 Task: Open class notes playful template from the template gallery.
Action: Mouse moved to (46, 86)
Screenshot: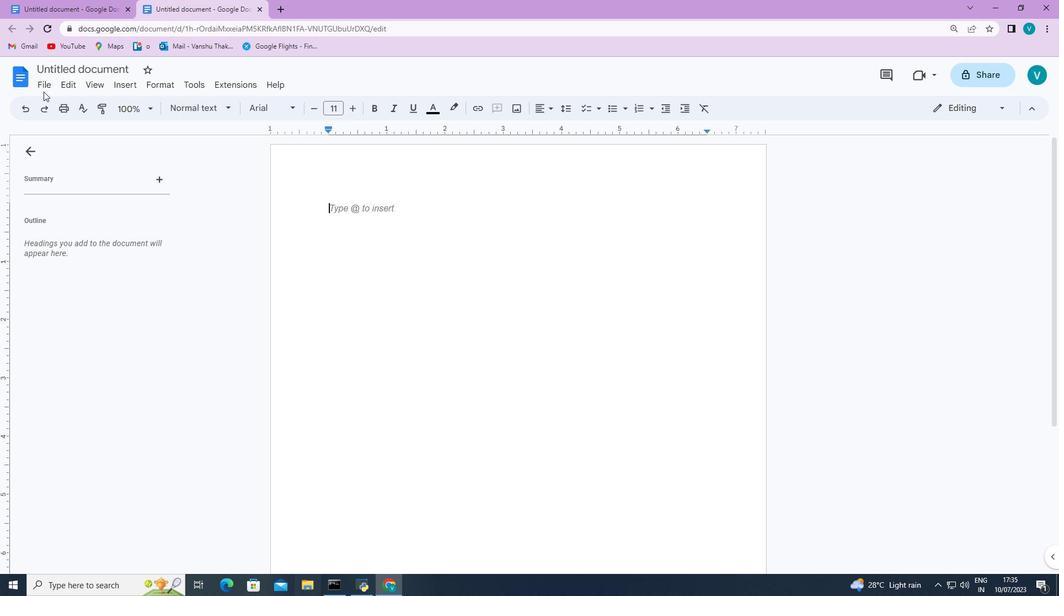 
Action: Mouse pressed left at (46, 86)
Screenshot: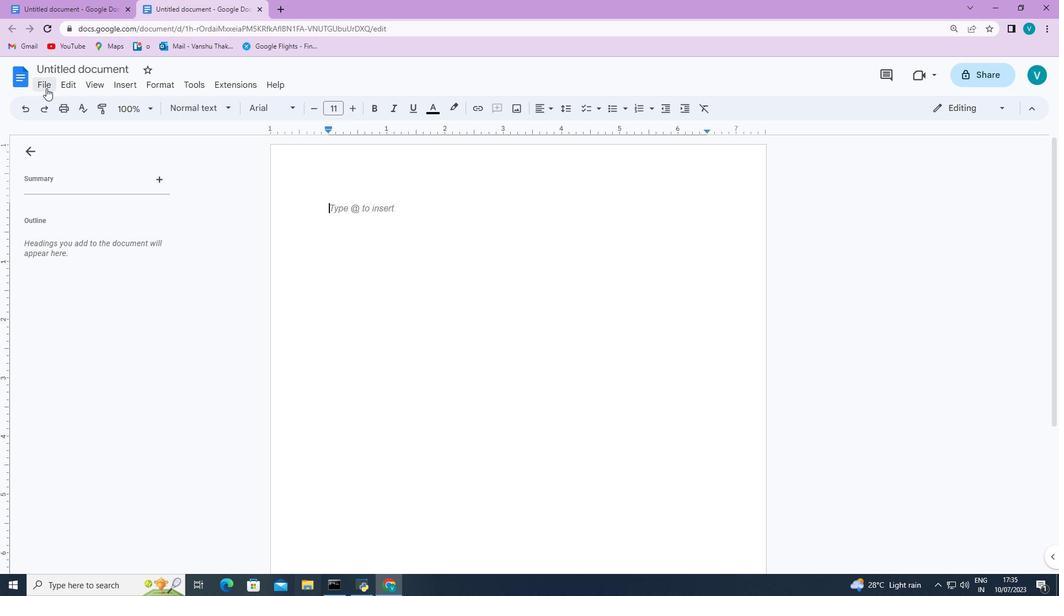 
Action: Mouse moved to (294, 121)
Screenshot: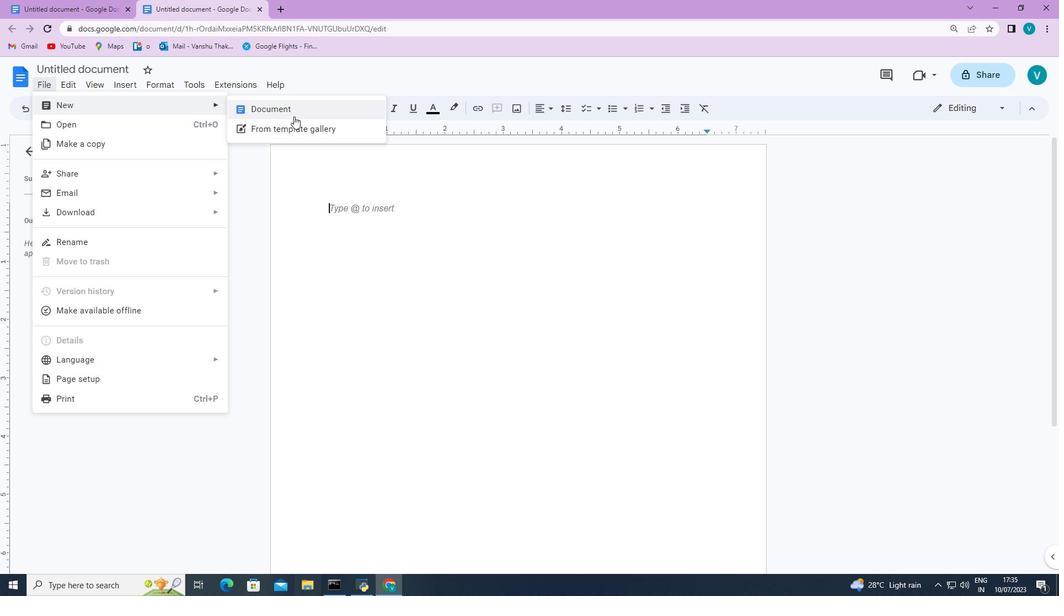 
Action: Mouse pressed left at (294, 121)
Screenshot: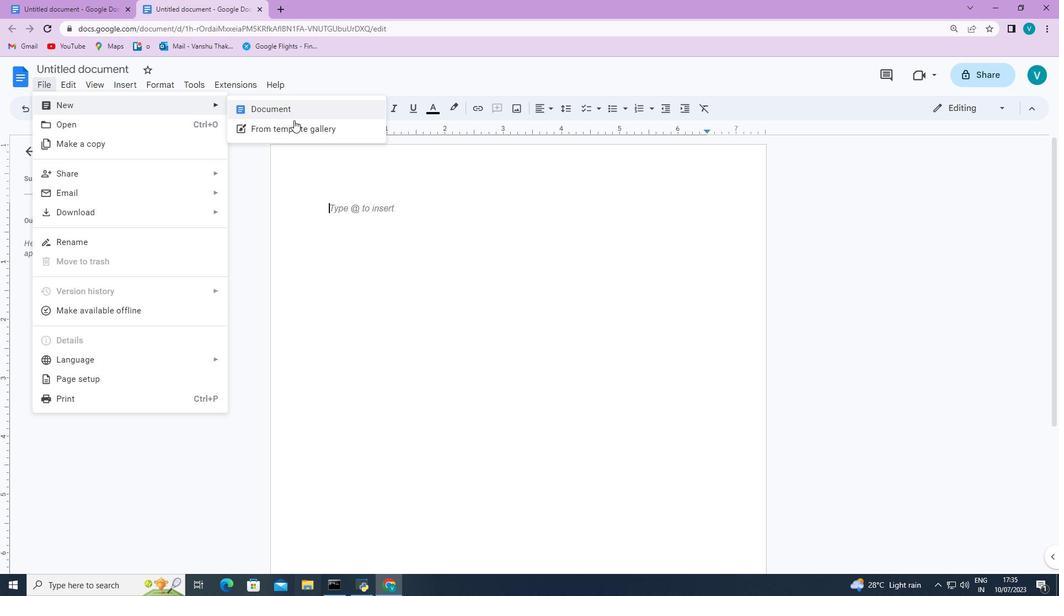 
Action: Mouse moved to (387, 297)
Screenshot: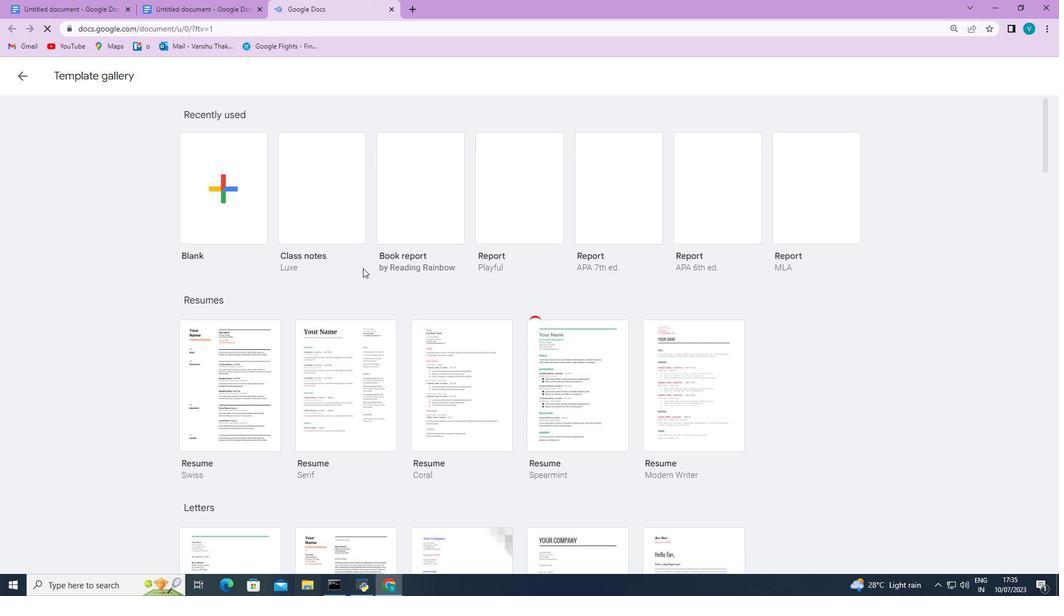 
Action: Mouse scrolled (387, 296) with delta (0, 0)
Screenshot: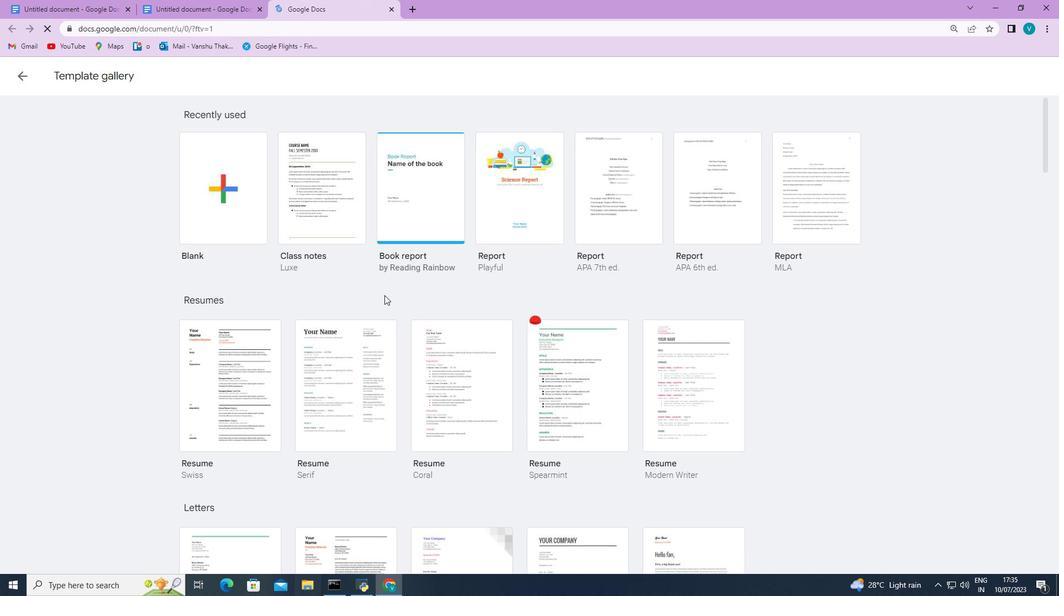 
Action: Mouse scrolled (387, 296) with delta (0, 0)
Screenshot: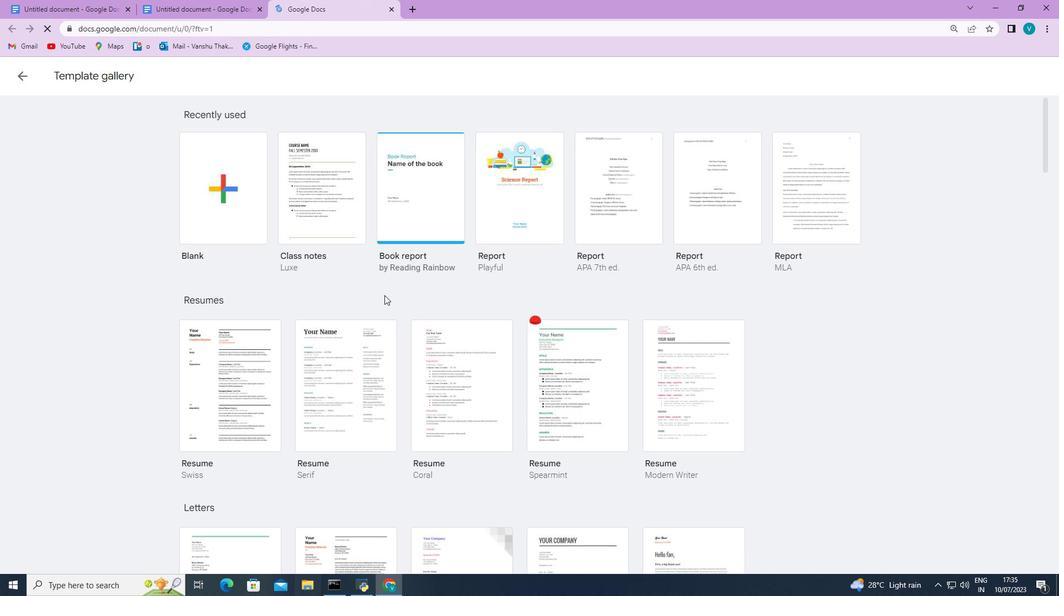 
Action: Mouse scrolled (387, 296) with delta (0, 0)
Screenshot: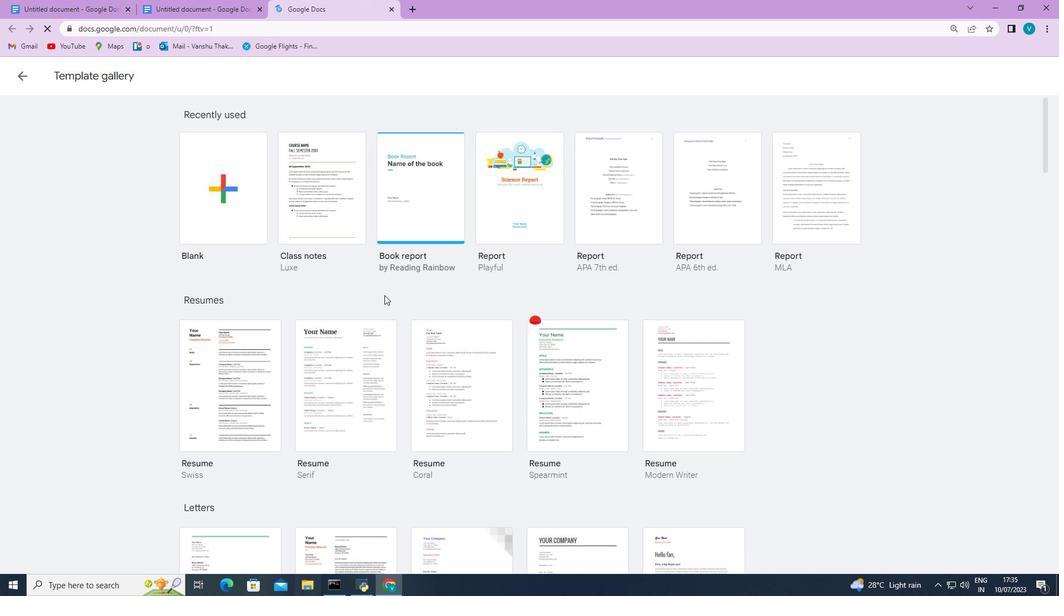 
Action: Mouse scrolled (387, 296) with delta (0, 0)
Screenshot: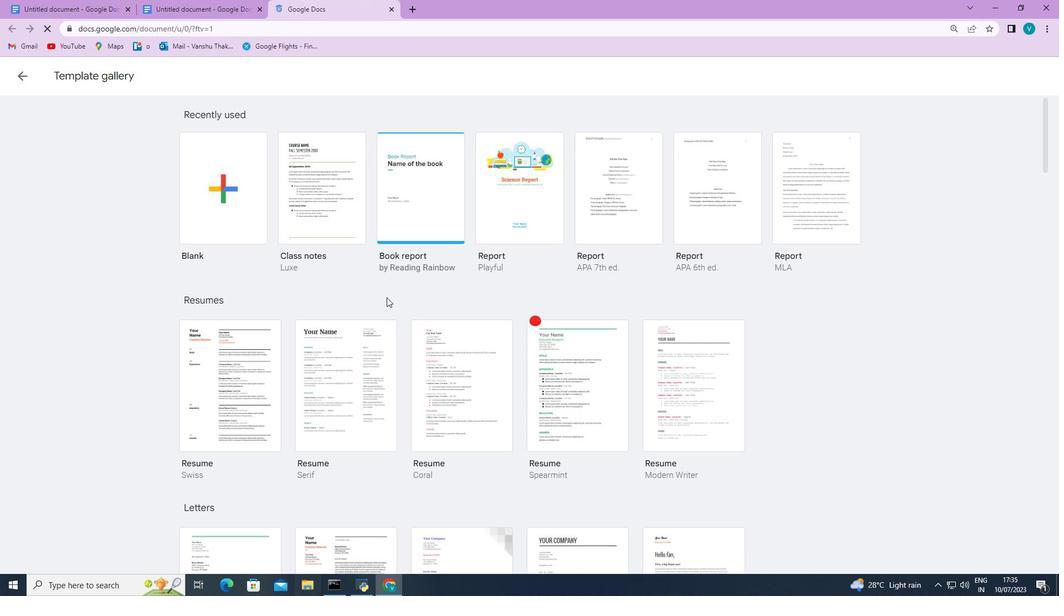
Action: Mouse moved to (388, 298)
Screenshot: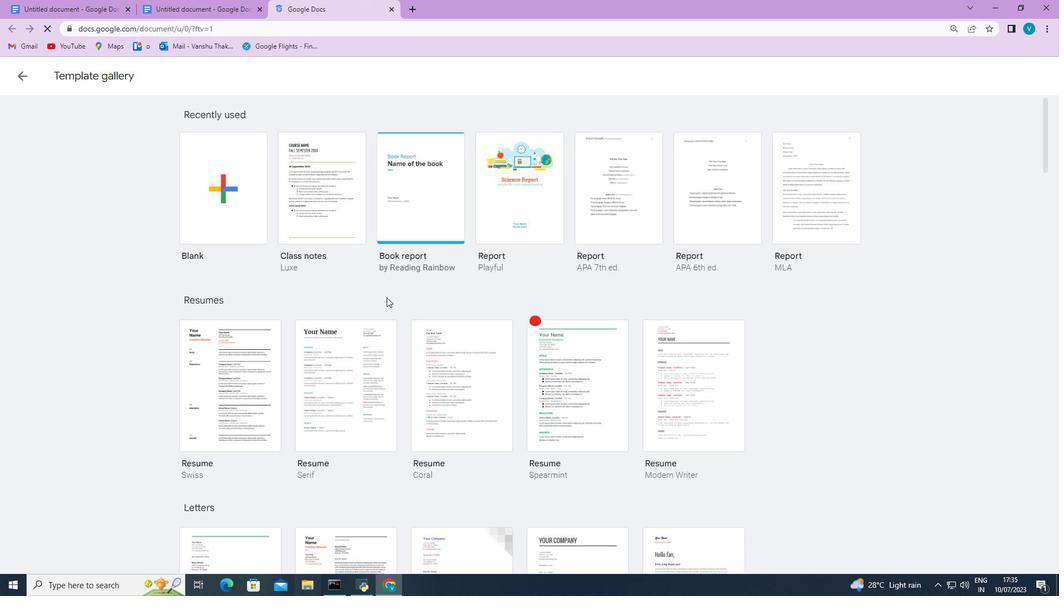 
Action: Mouse scrolled (388, 297) with delta (0, 0)
Screenshot: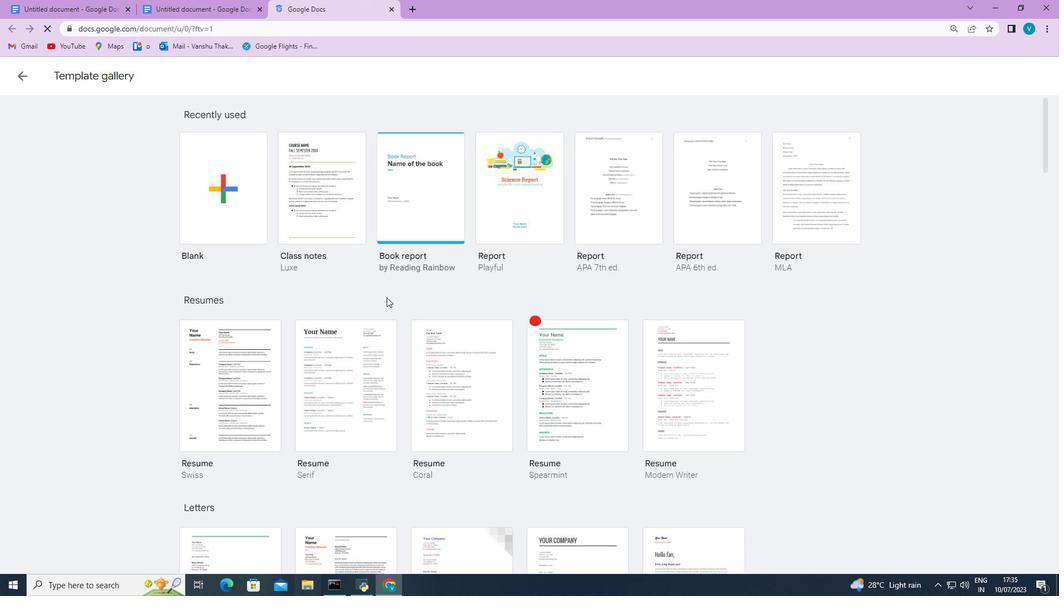 
Action: Mouse scrolled (388, 297) with delta (0, 0)
Screenshot: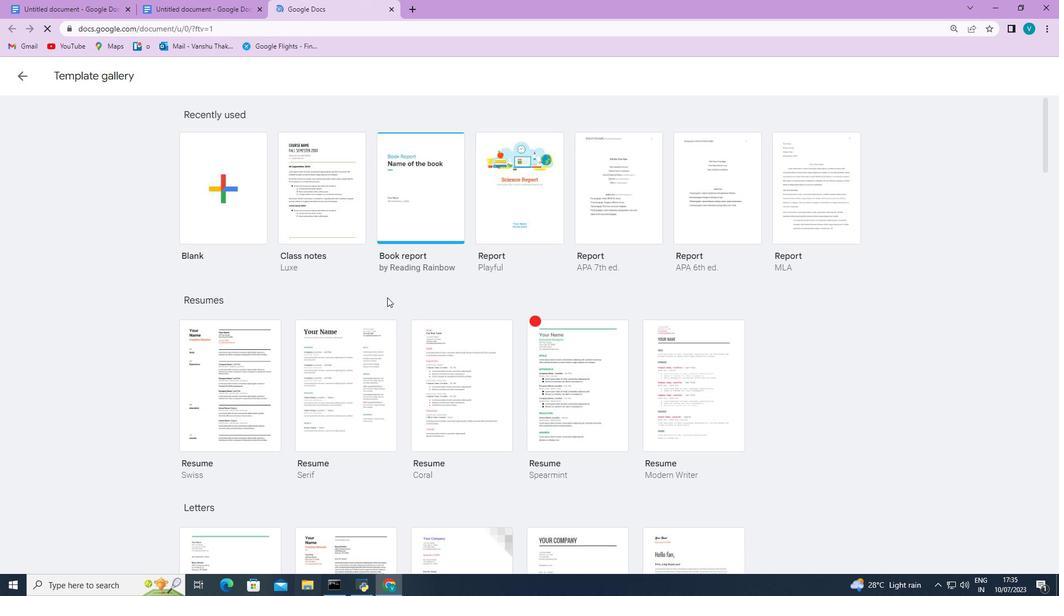 
Action: Mouse scrolled (388, 297) with delta (0, 0)
Screenshot: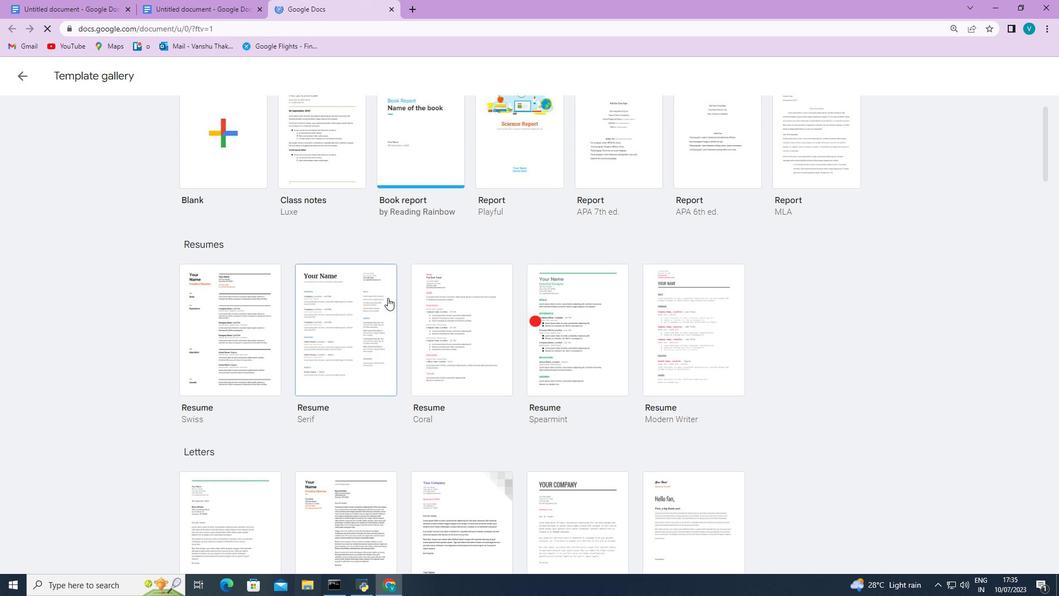 
Action: Mouse scrolled (388, 297) with delta (0, 0)
Screenshot: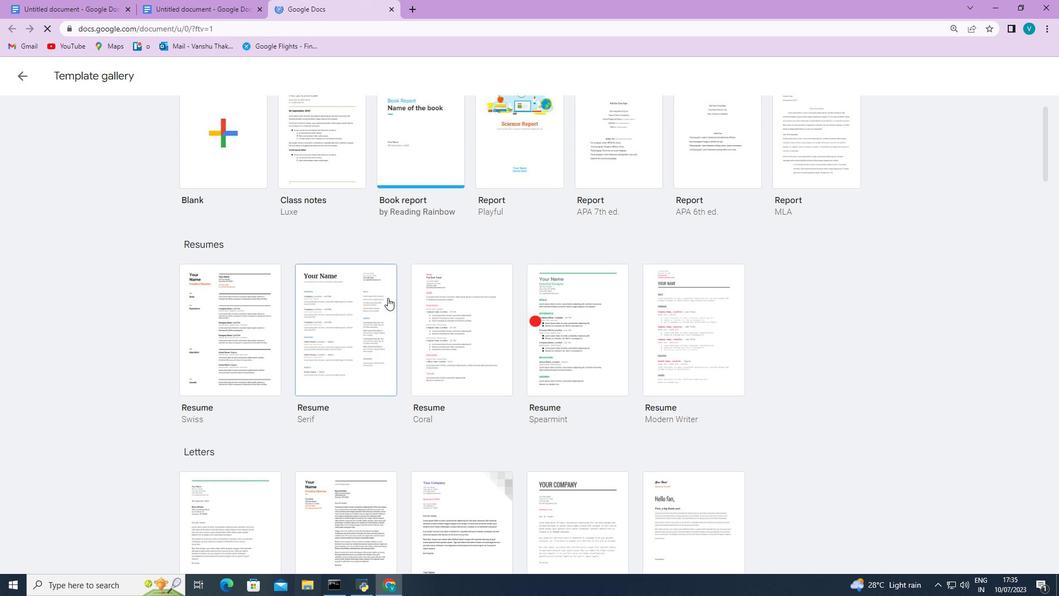 
Action: Mouse scrolled (388, 297) with delta (0, 0)
Screenshot: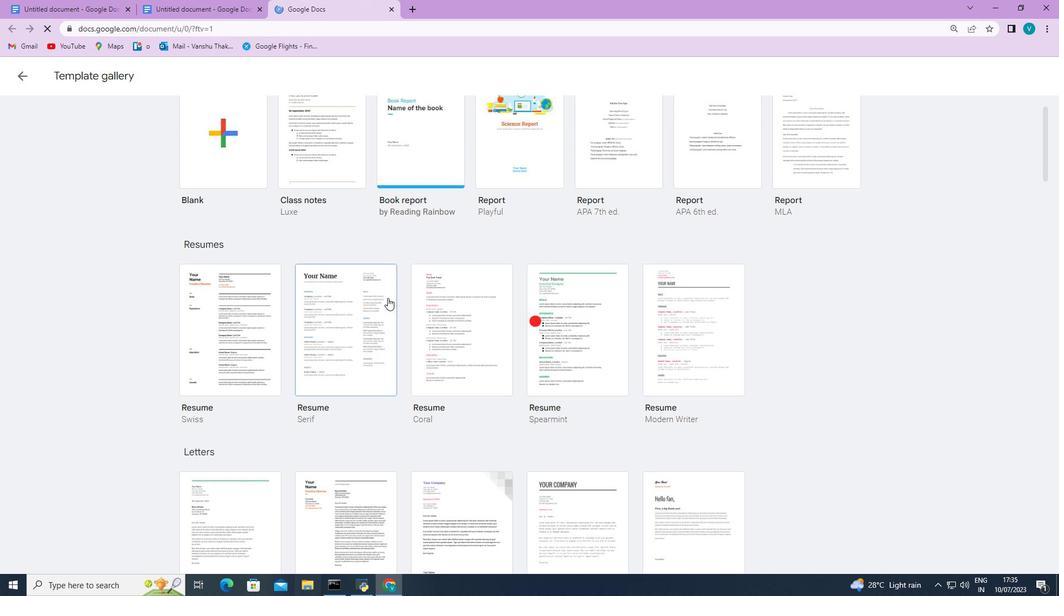 
Action: Mouse scrolled (388, 297) with delta (0, 0)
Screenshot: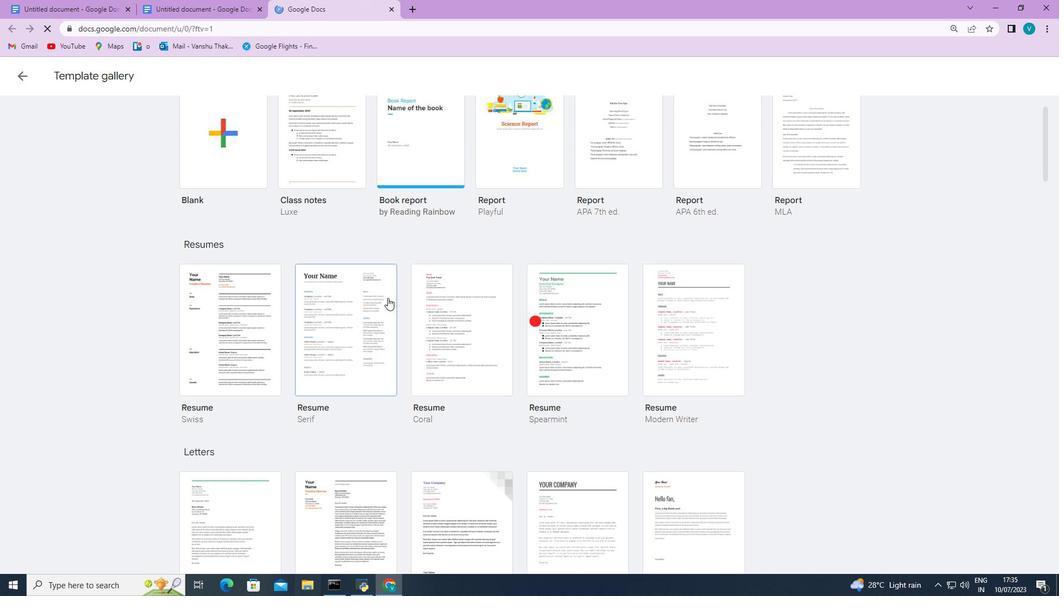 
Action: Mouse scrolled (388, 297) with delta (0, 0)
Screenshot: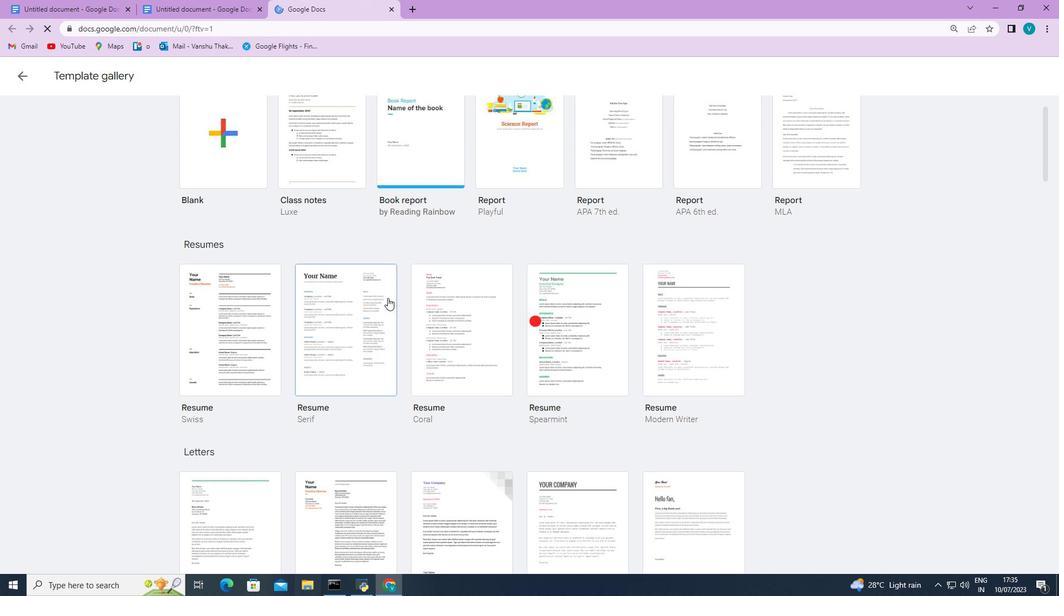 
Action: Mouse scrolled (388, 297) with delta (0, 0)
Screenshot: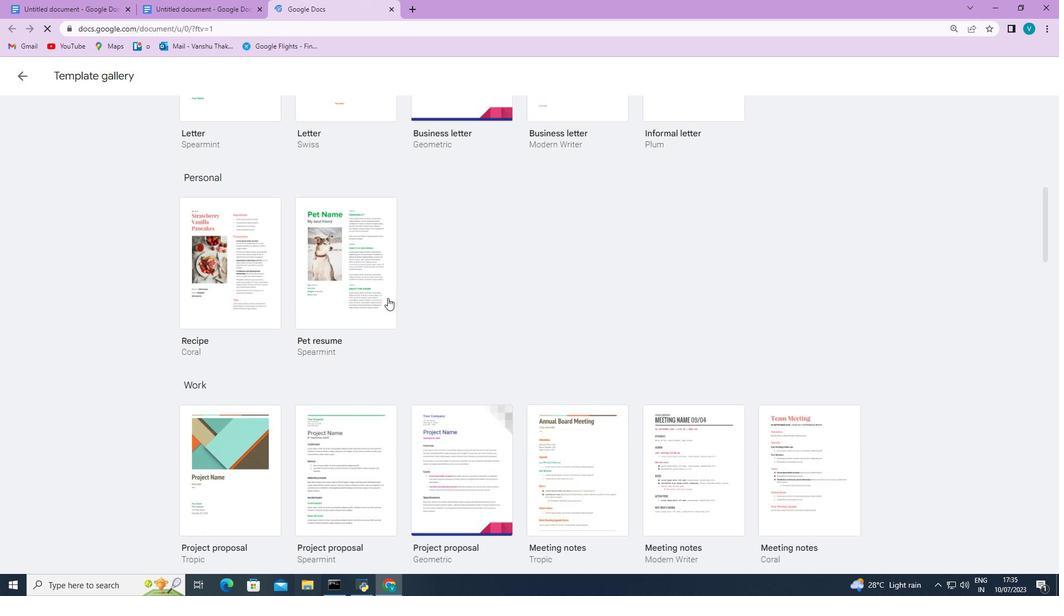 
Action: Mouse scrolled (388, 297) with delta (0, 0)
Screenshot: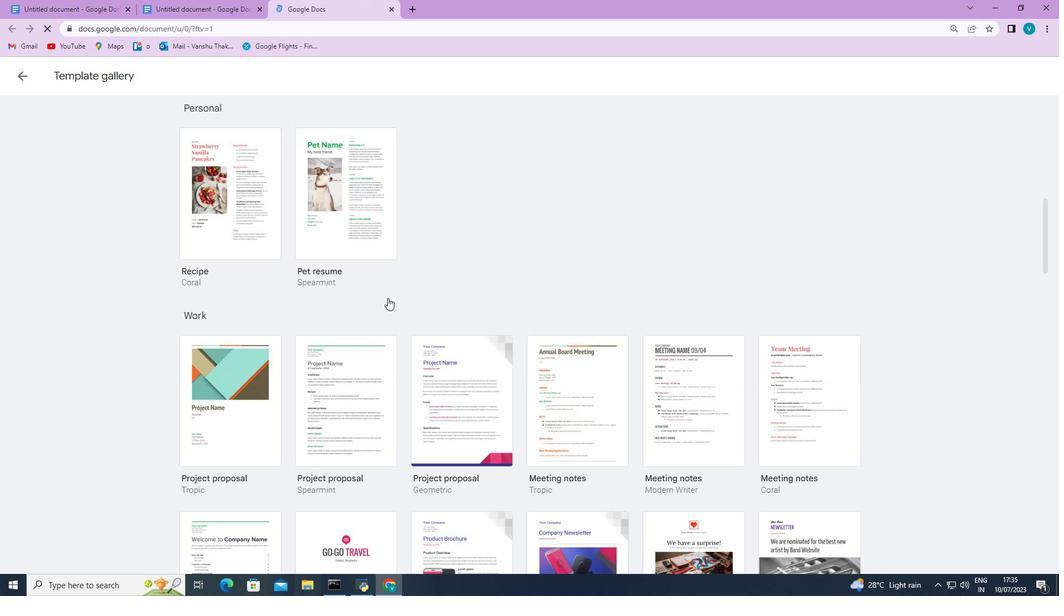
Action: Mouse scrolled (388, 297) with delta (0, 0)
Screenshot: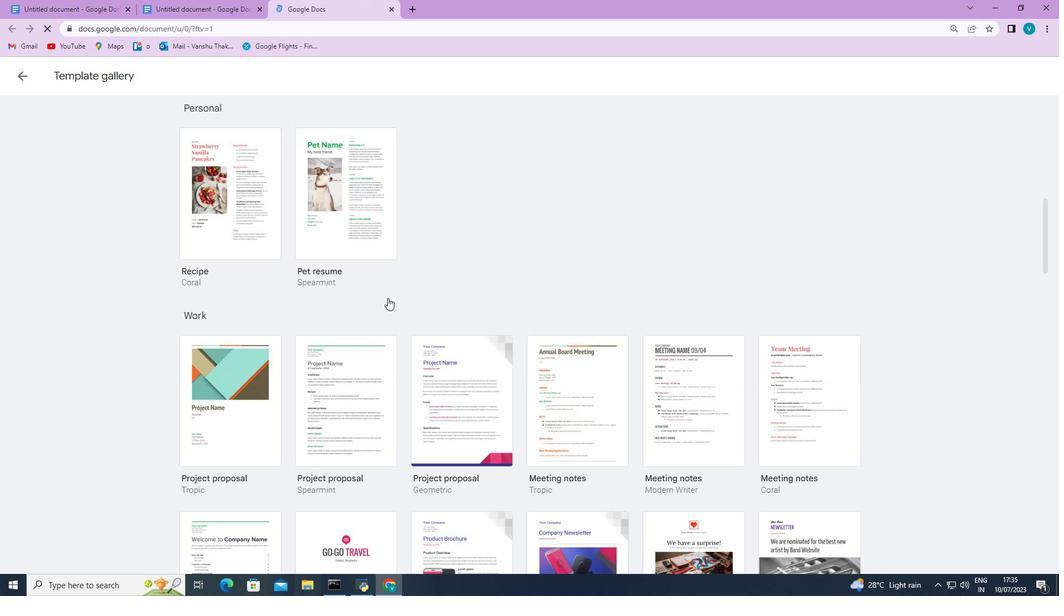 
Action: Mouse scrolled (388, 297) with delta (0, 0)
Screenshot: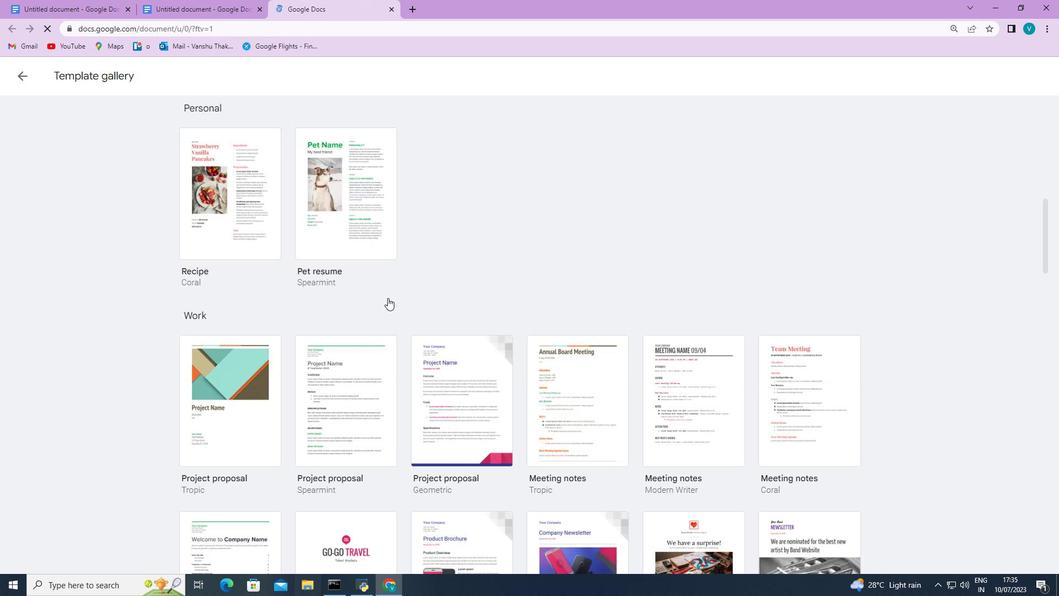 
Action: Mouse scrolled (388, 297) with delta (0, 0)
Screenshot: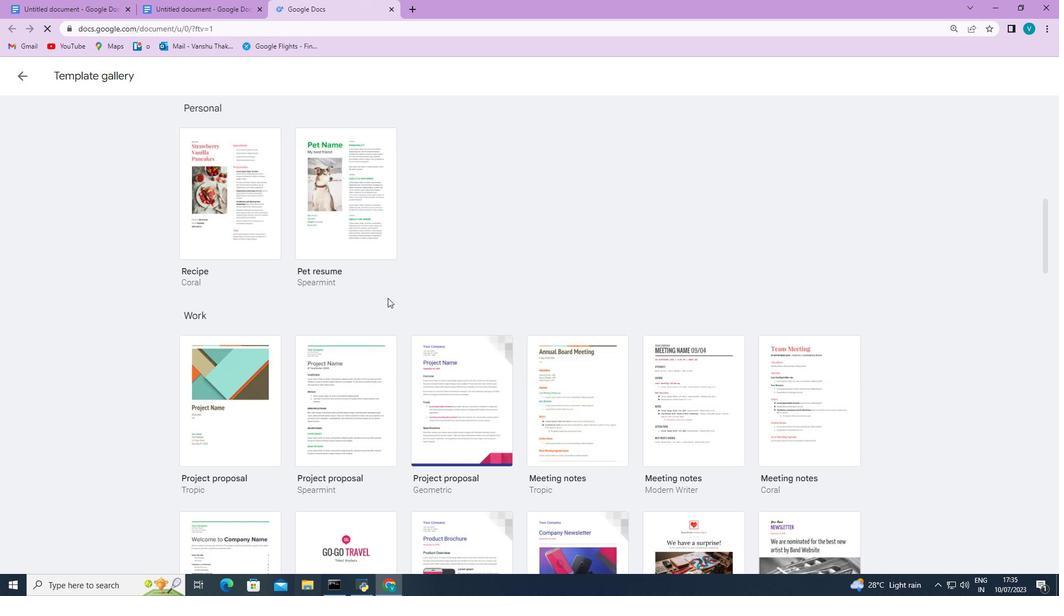 
Action: Mouse scrolled (388, 297) with delta (0, 0)
Screenshot: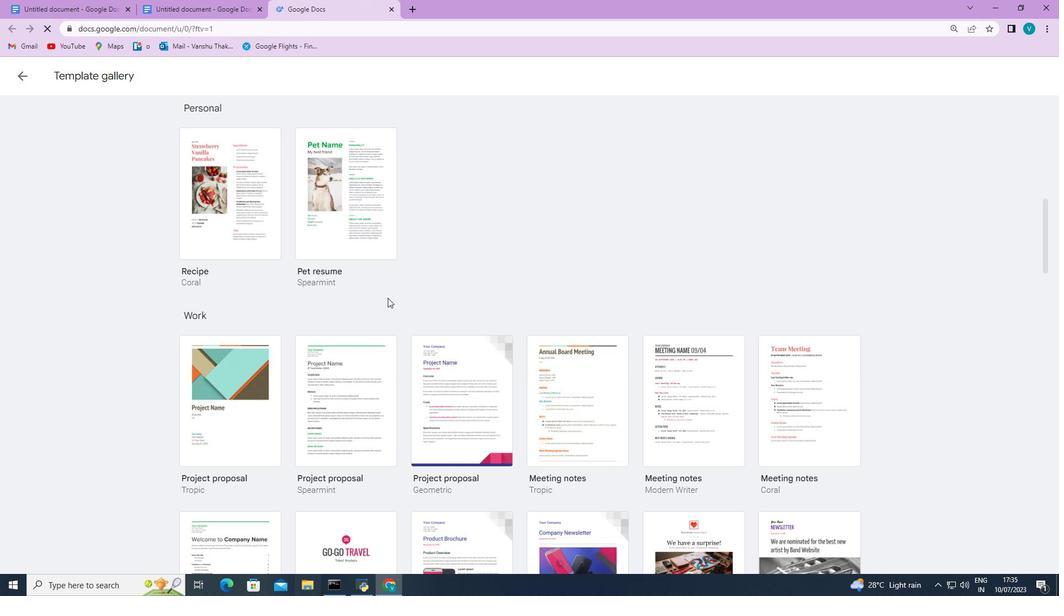 
Action: Mouse scrolled (388, 297) with delta (0, 0)
Screenshot: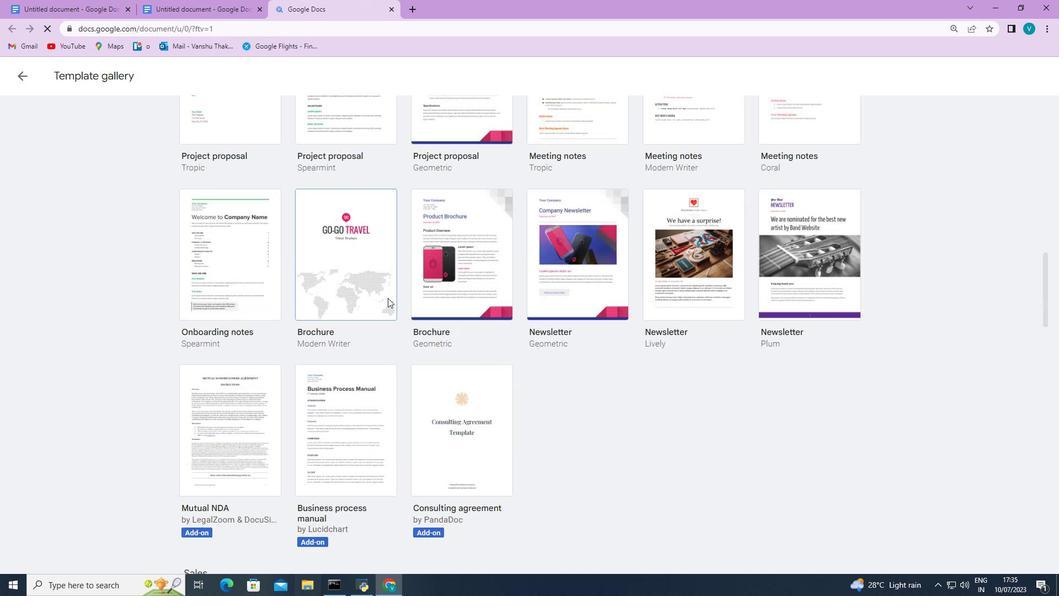
Action: Mouse scrolled (388, 297) with delta (0, 0)
Screenshot: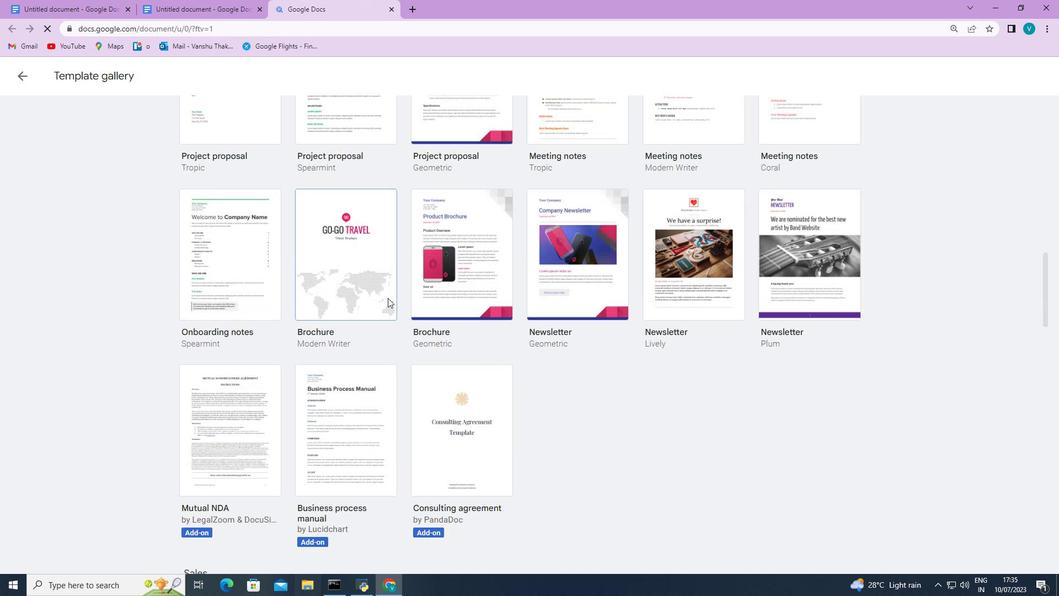 
Action: Mouse scrolled (388, 297) with delta (0, 0)
Screenshot: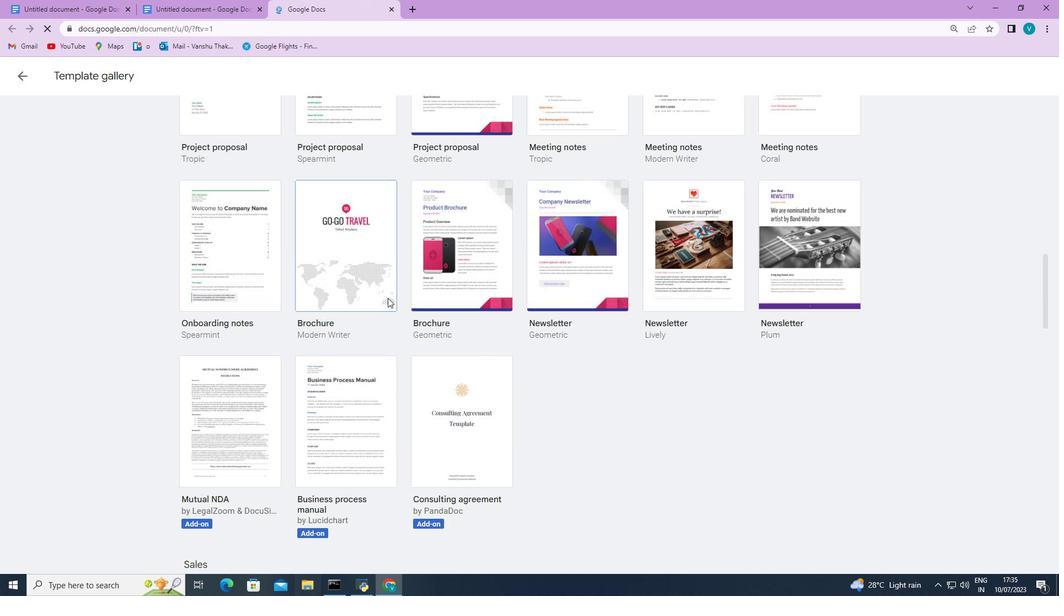 
Action: Mouse scrolled (388, 297) with delta (0, 0)
Screenshot: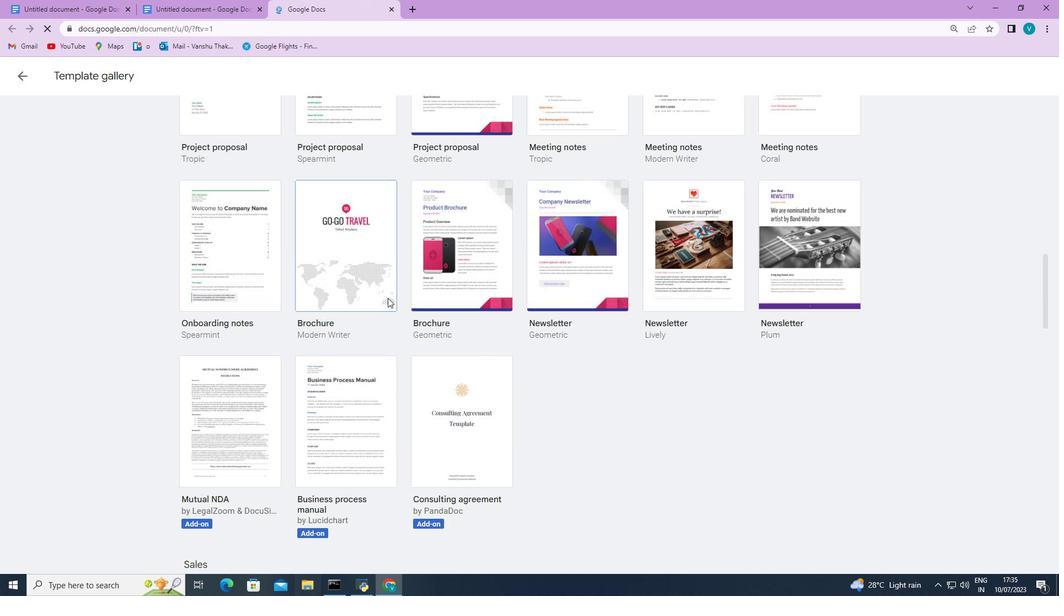 
Action: Mouse scrolled (388, 297) with delta (0, 0)
Screenshot: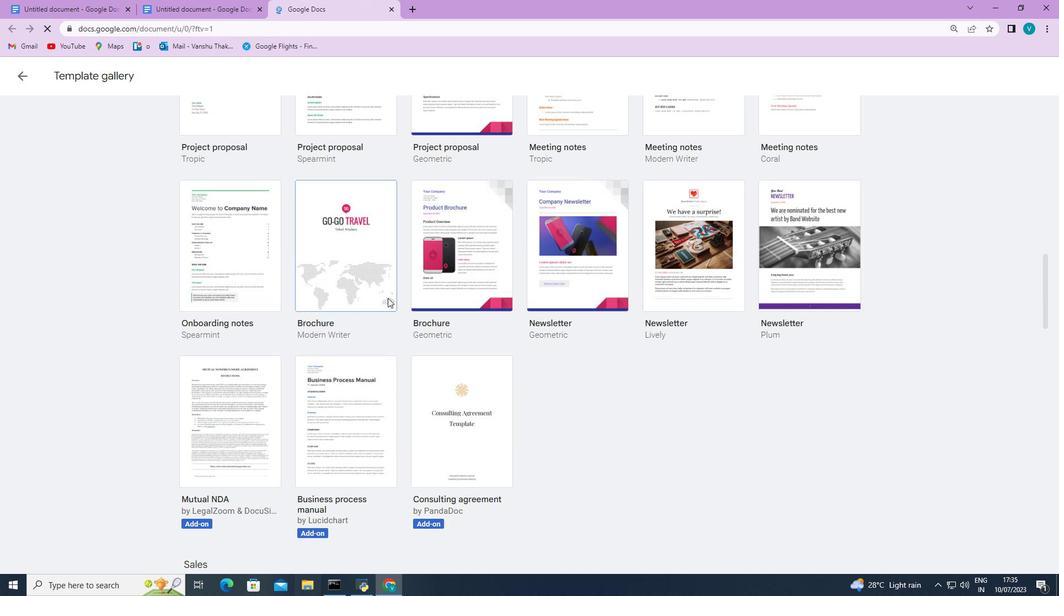 
Action: Mouse scrolled (388, 297) with delta (0, 0)
Screenshot: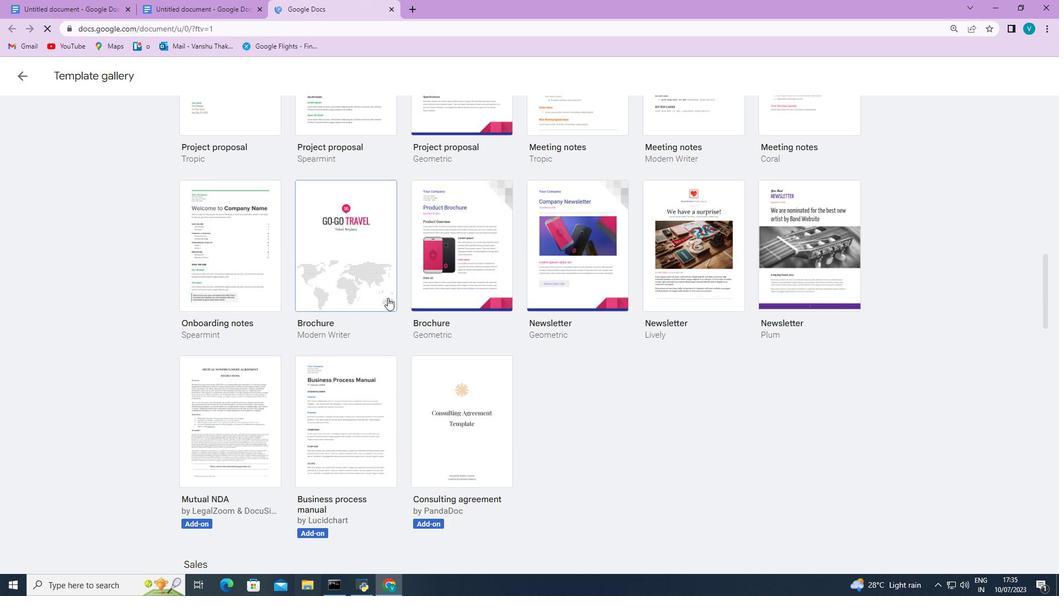 
Action: Mouse scrolled (388, 297) with delta (0, 0)
Screenshot: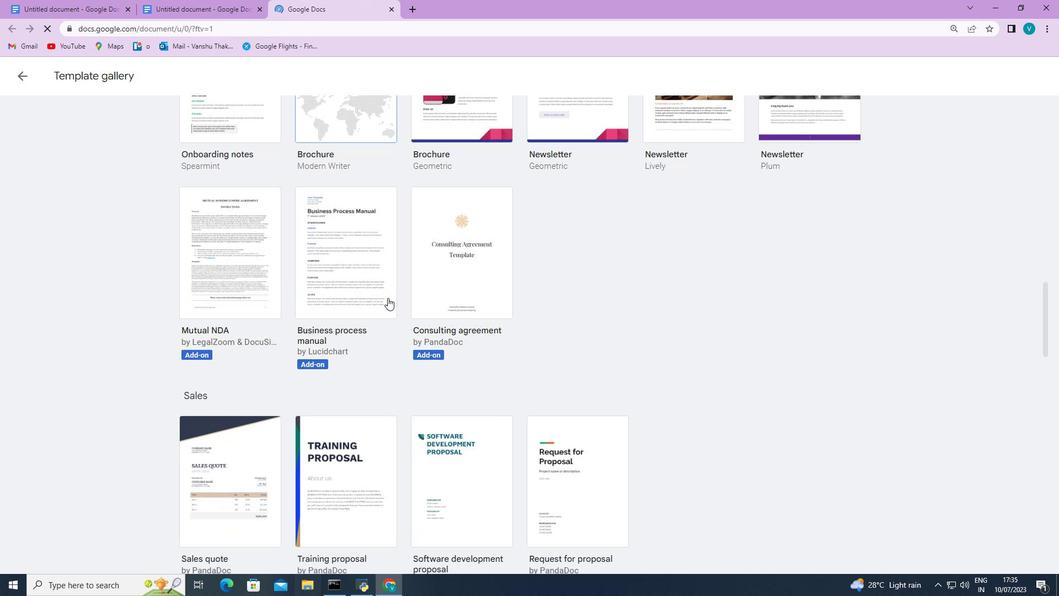 
Action: Mouse scrolled (388, 297) with delta (0, 0)
Screenshot: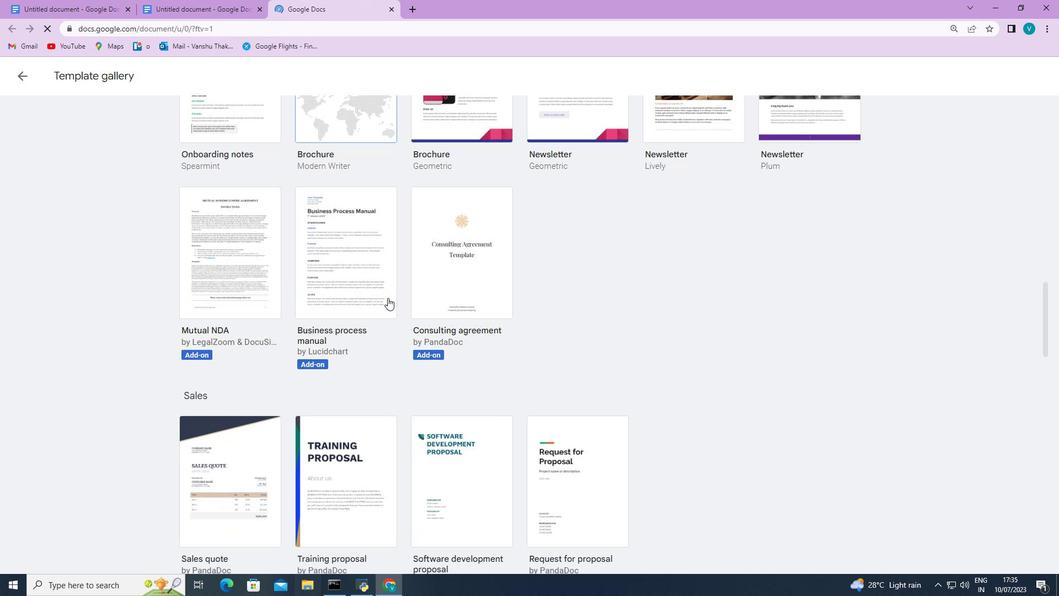 
Action: Mouse scrolled (388, 297) with delta (0, 0)
Screenshot: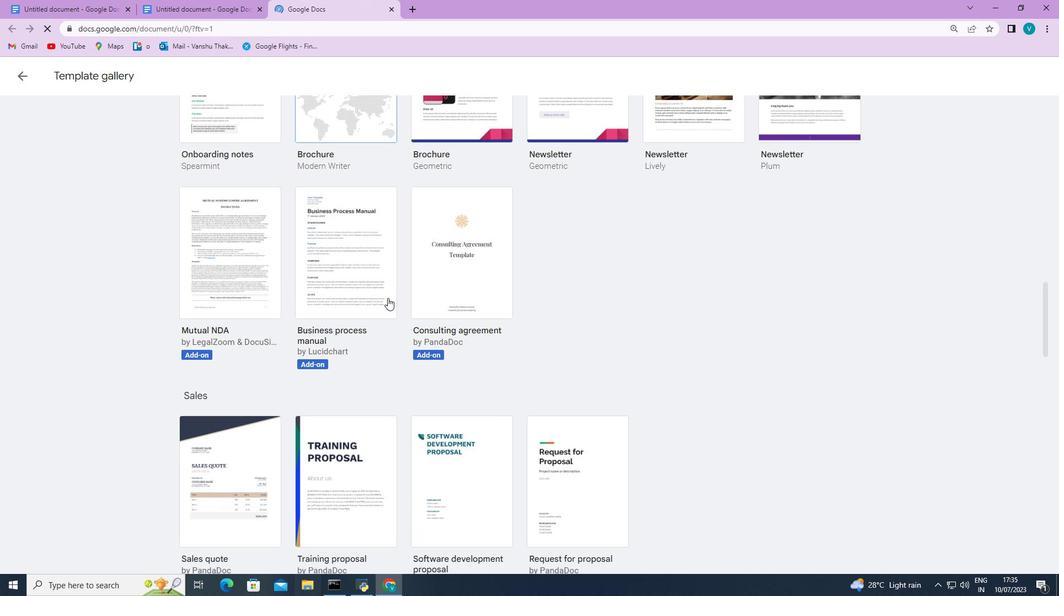 
Action: Mouse scrolled (388, 297) with delta (0, 0)
Screenshot: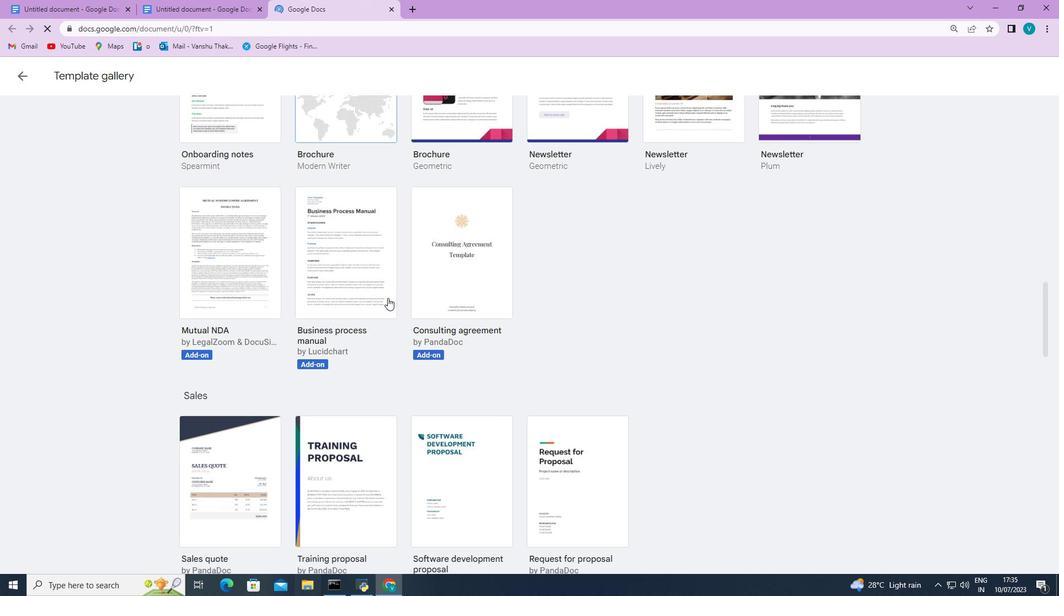 
Action: Mouse scrolled (388, 297) with delta (0, 0)
Screenshot: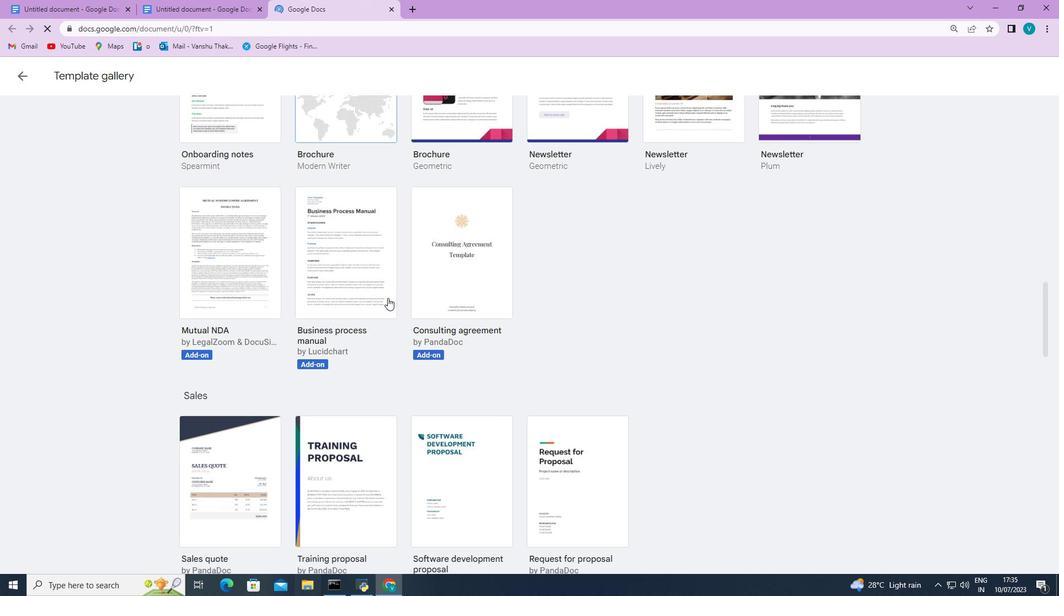 
Action: Mouse scrolled (388, 297) with delta (0, 0)
Screenshot: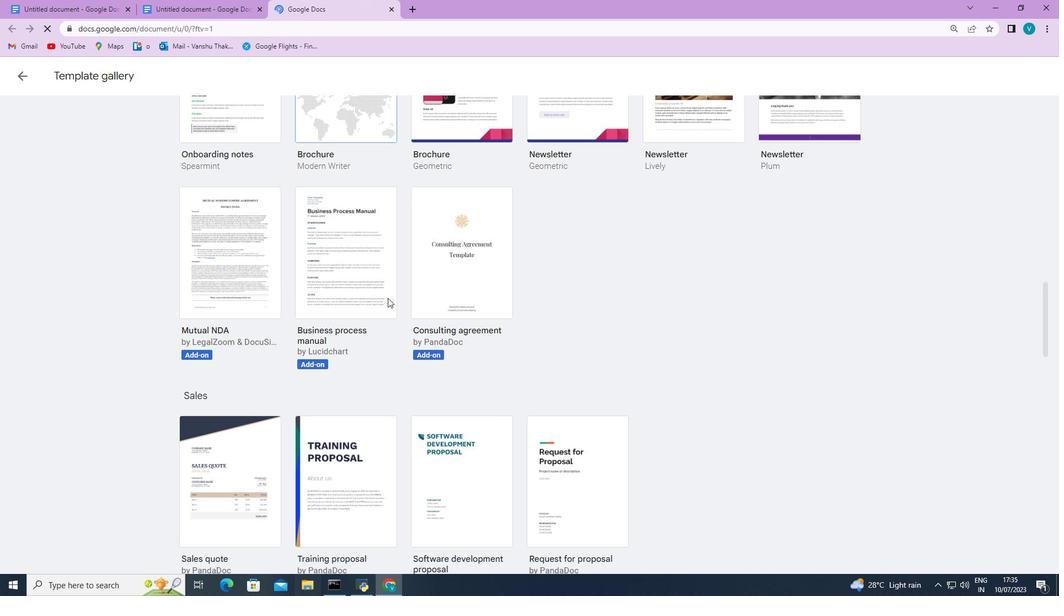 
Action: Mouse scrolled (388, 297) with delta (0, 0)
Screenshot: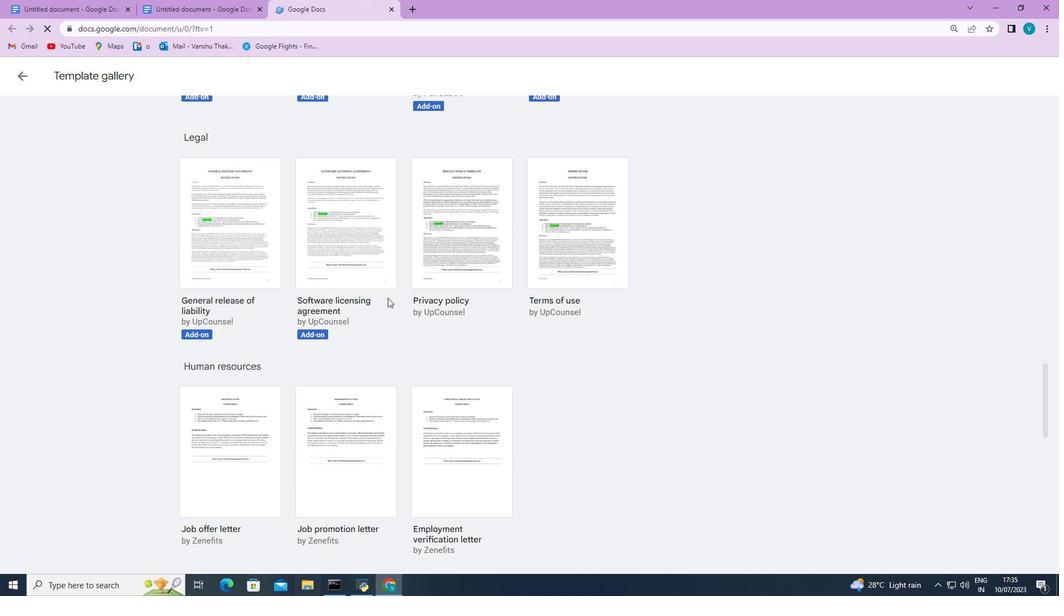 
Action: Mouse scrolled (388, 297) with delta (0, 0)
Screenshot: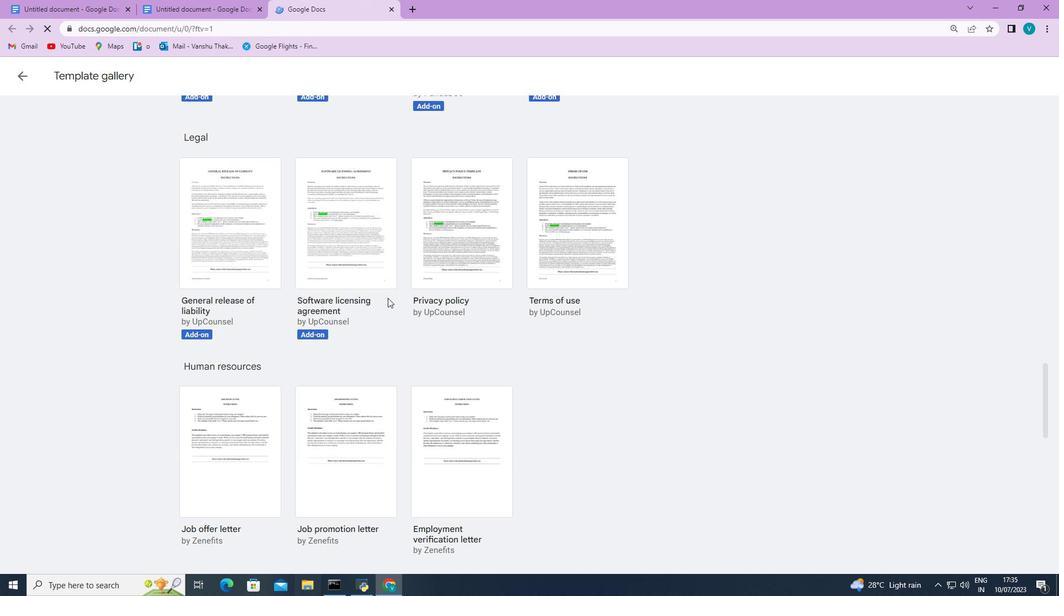 
Action: Mouse scrolled (388, 297) with delta (0, 0)
Screenshot: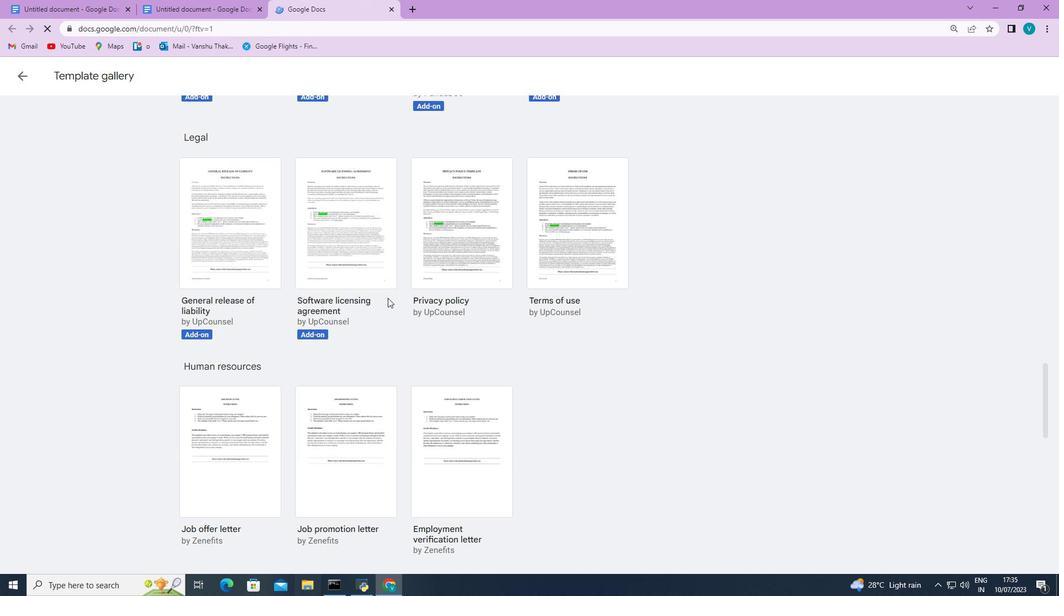 
Action: Mouse scrolled (388, 297) with delta (0, 0)
Screenshot: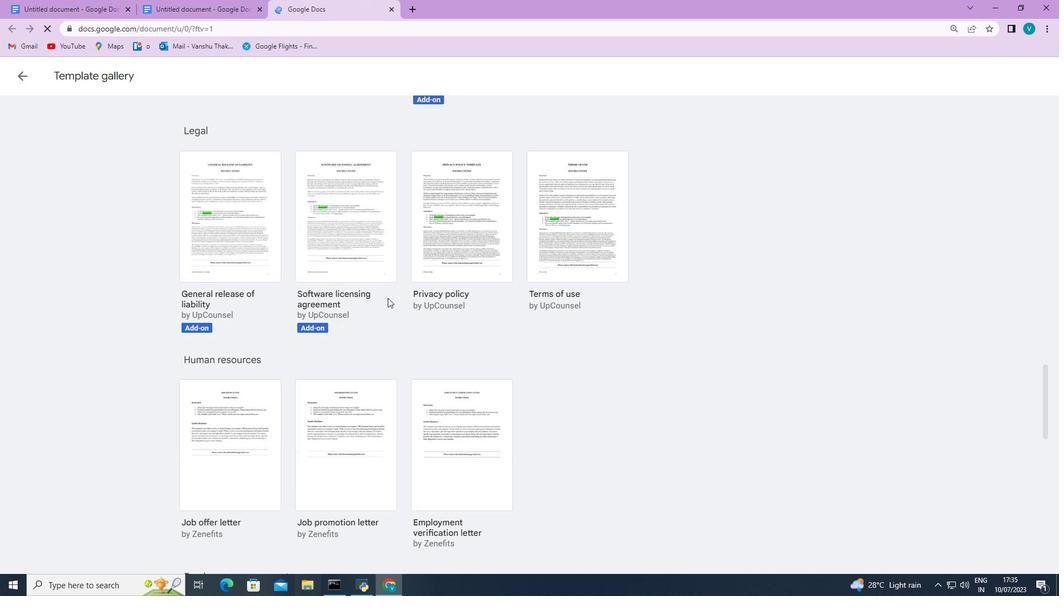 
Action: Mouse scrolled (388, 297) with delta (0, 0)
Screenshot: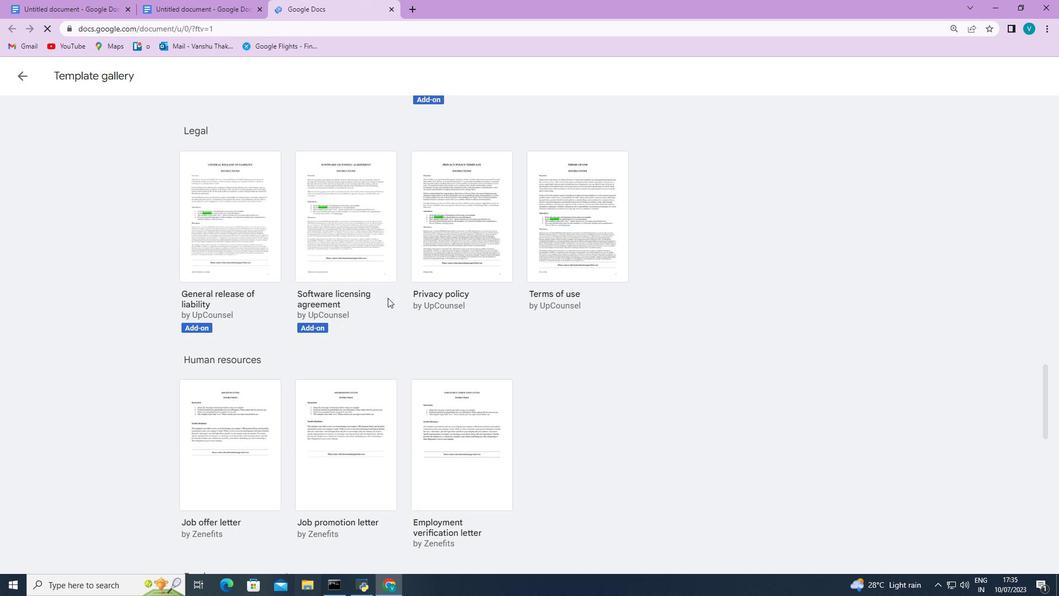 
Action: Mouse scrolled (388, 297) with delta (0, 0)
Screenshot: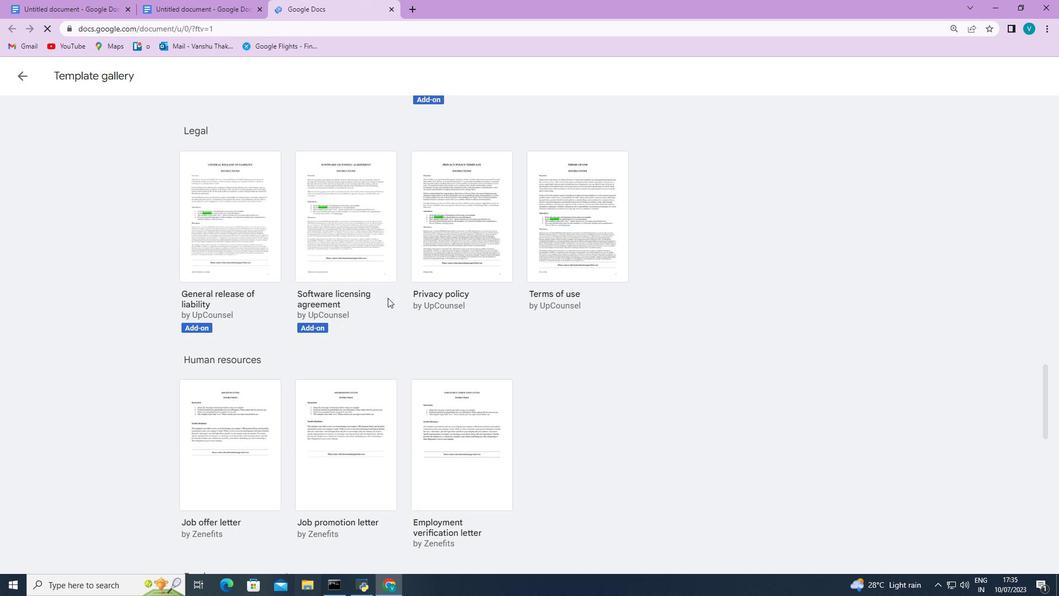 
Action: Mouse scrolled (388, 297) with delta (0, 0)
Screenshot: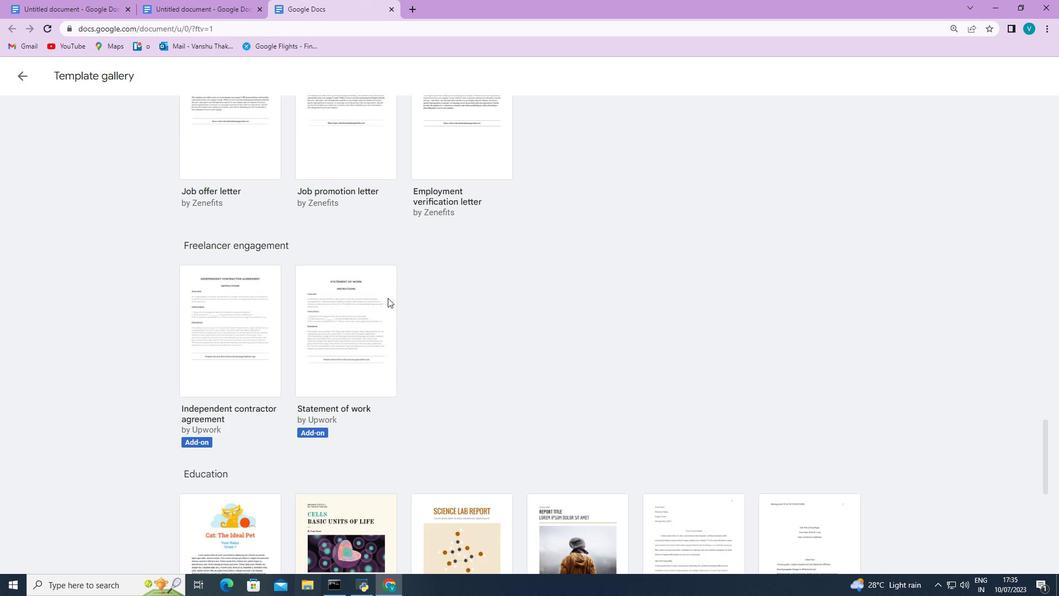 
Action: Mouse scrolled (388, 297) with delta (0, 0)
Screenshot: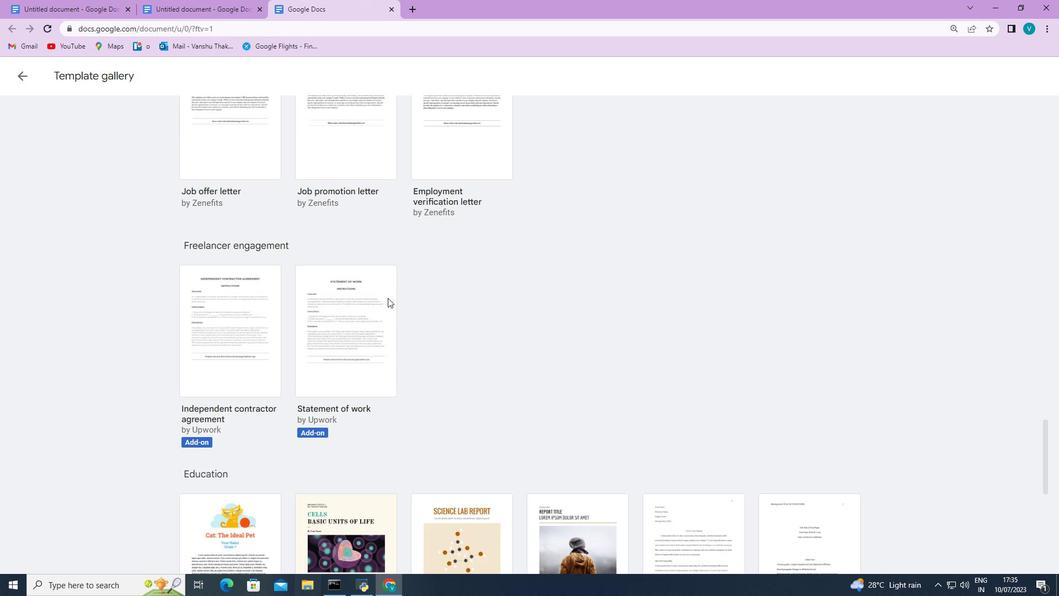 
Action: Mouse scrolled (388, 297) with delta (0, 0)
Screenshot: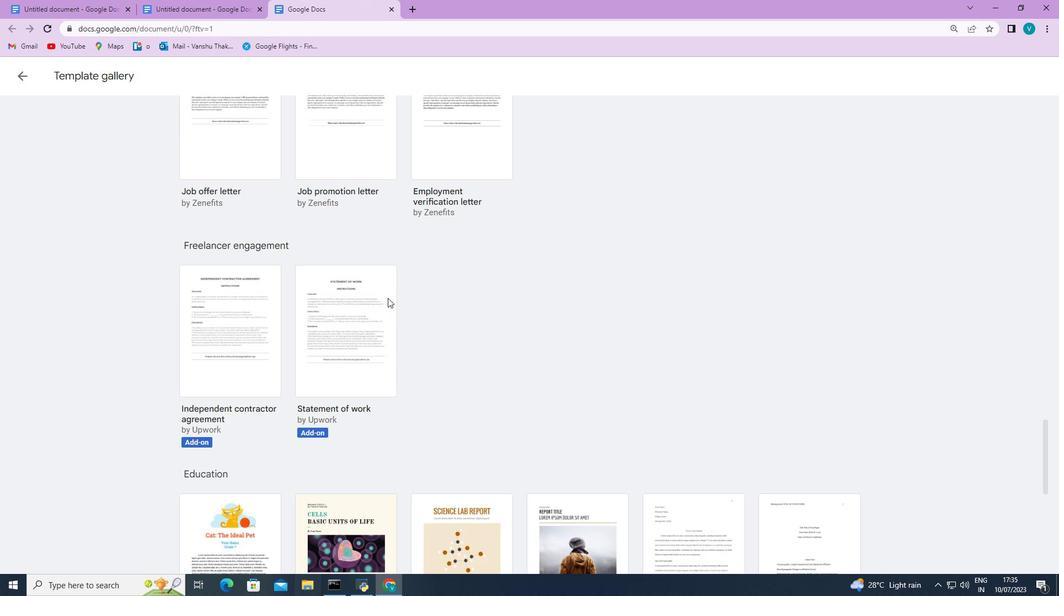 
Action: Mouse scrolled (388, 297) with delta (0, 0)
Screenshot: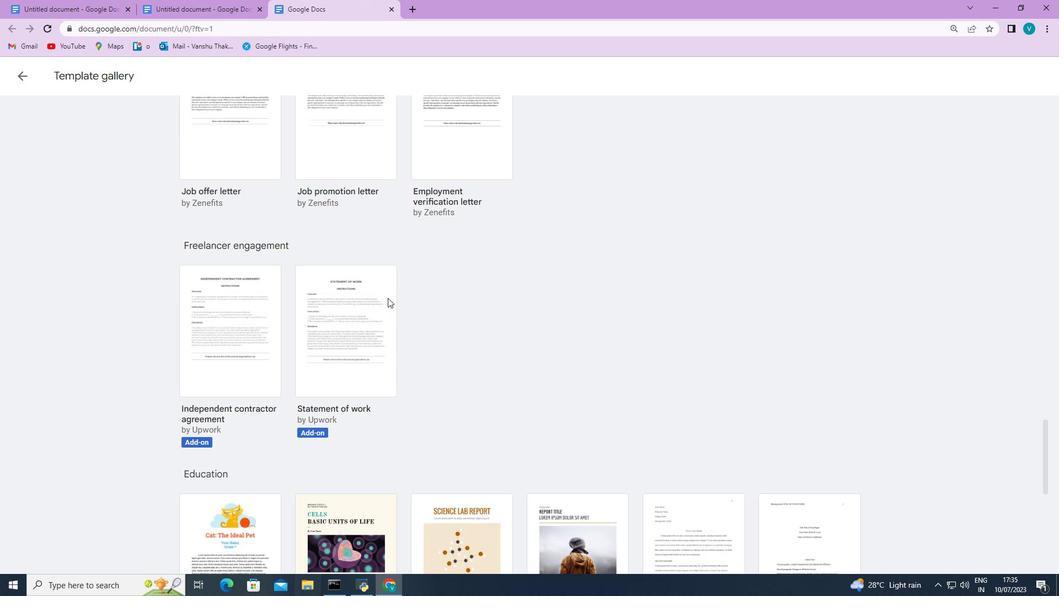 
Action: Mouse scrolled (388, 297) with delta (0, 0)
Screenshot: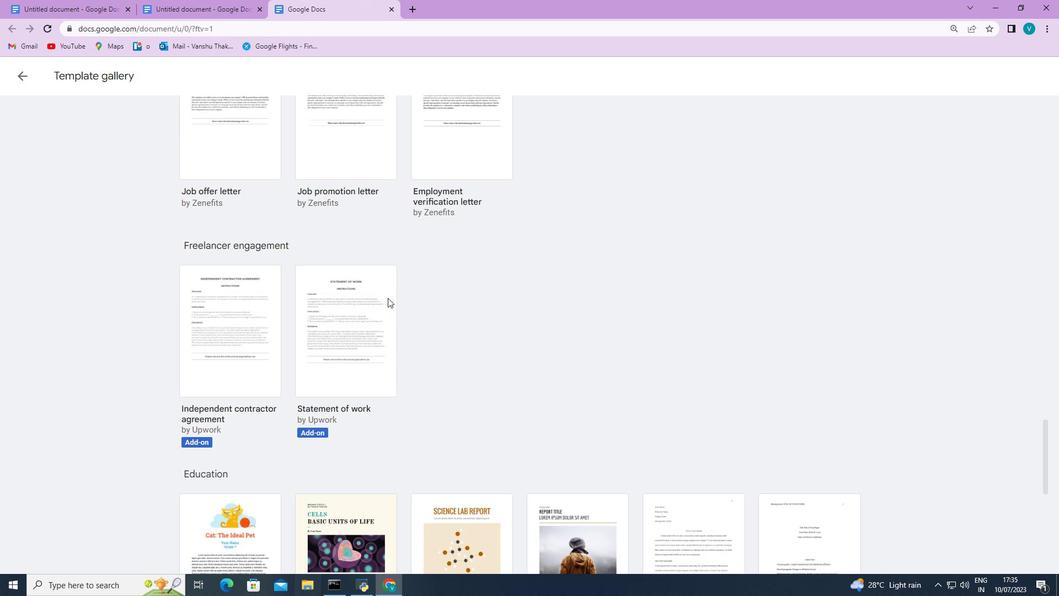 
Action: Mouse scrolled (388, 297) with delta (0, 0)
Screenshot: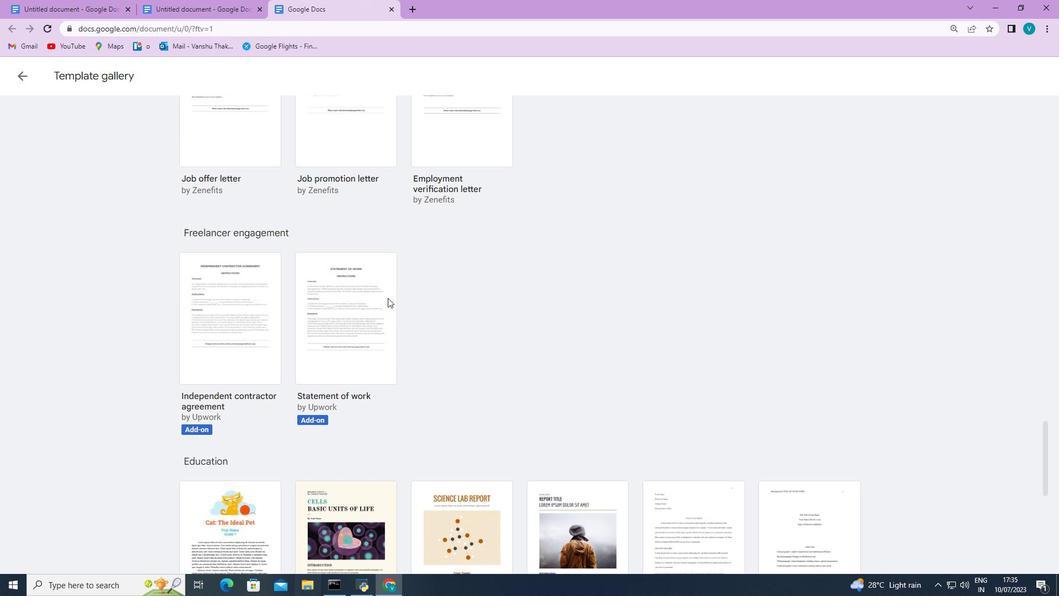 
Action: Mouse scrolled (388, 297) with delta (0, 0)
Screenshot: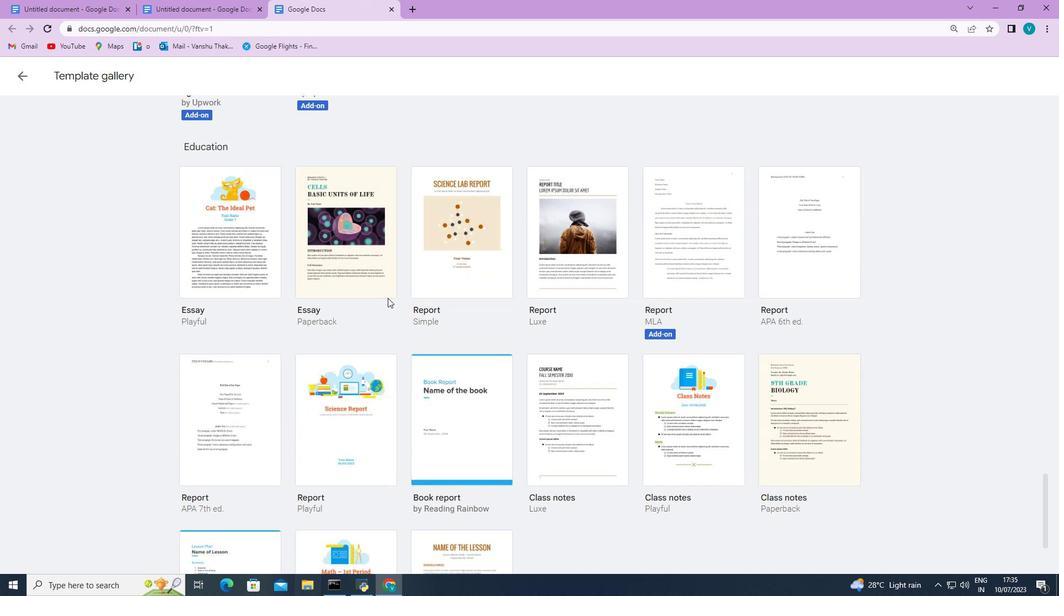 
Action: Mouse scrolled (388, 297) with delta (0, 0)
Screenshot: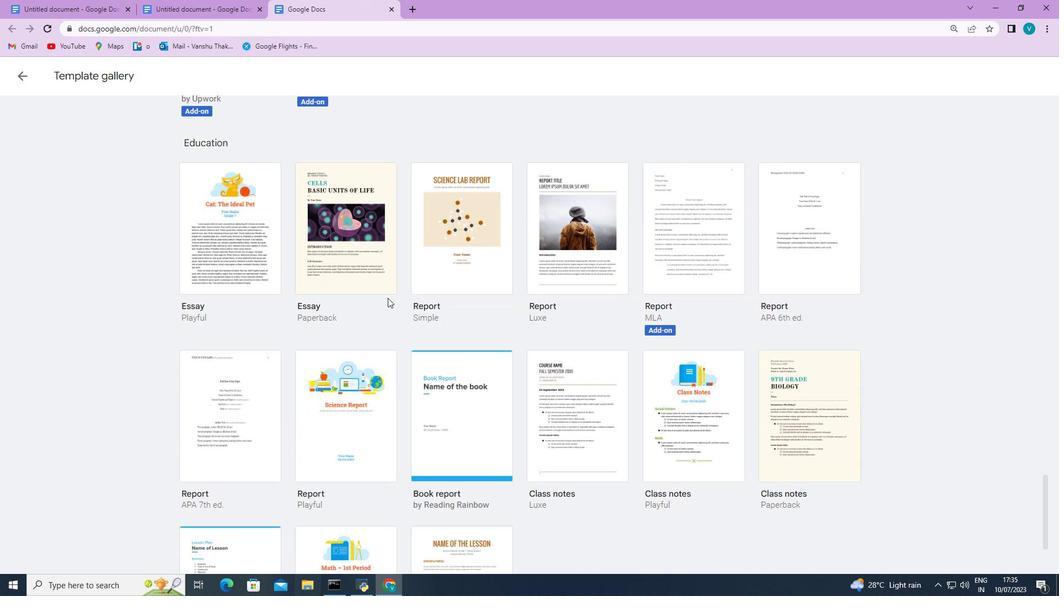 
Action: Mouse scrolled (388, 297) with delta (0, 0)
Screenshot: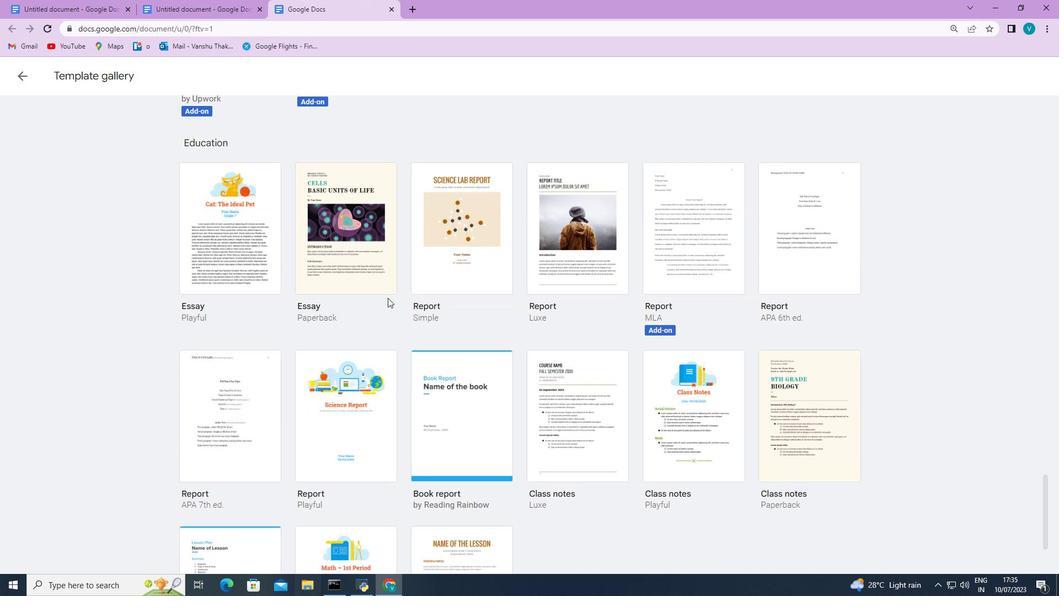 
Action: Mouse scrolled (388, 297) with delta (0, 0)
Screenshot: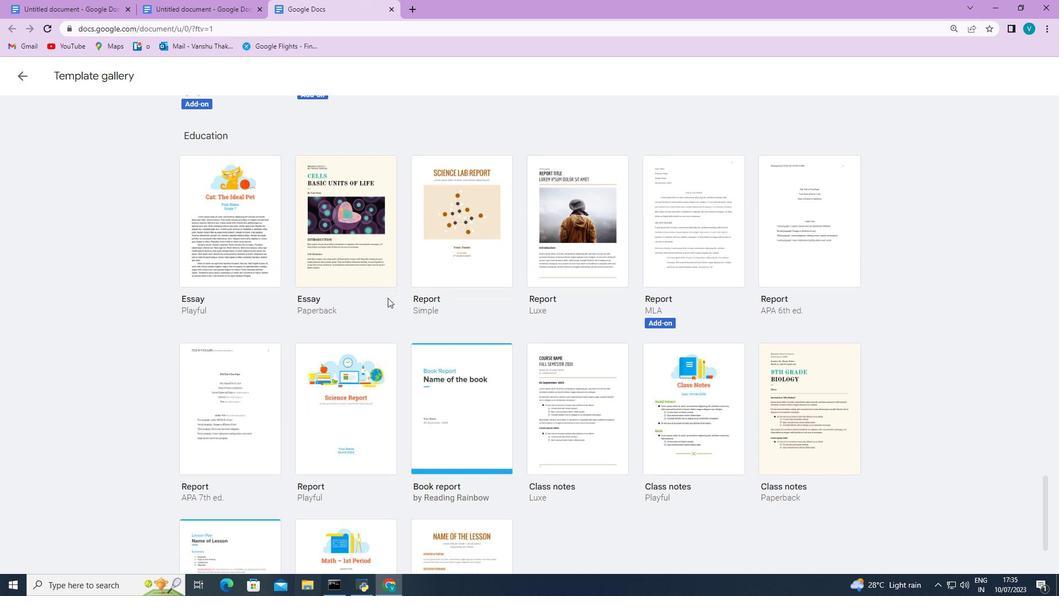 
Action: Mouse scrolled (388, 297) with delta (0, 0)
Screenshot: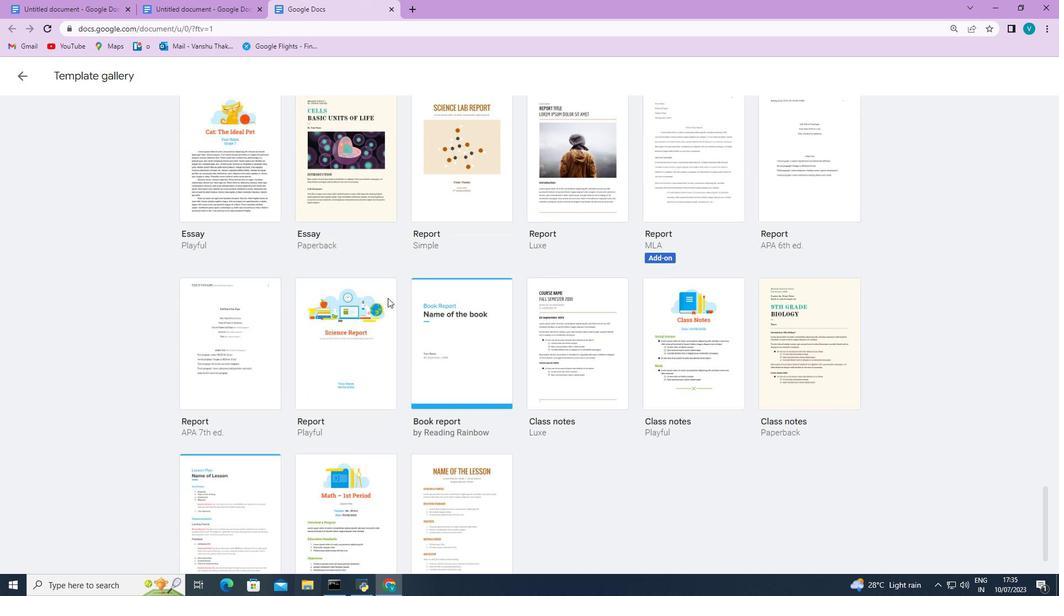 
Action: Mouse moved to (711, 295)
Screenshot: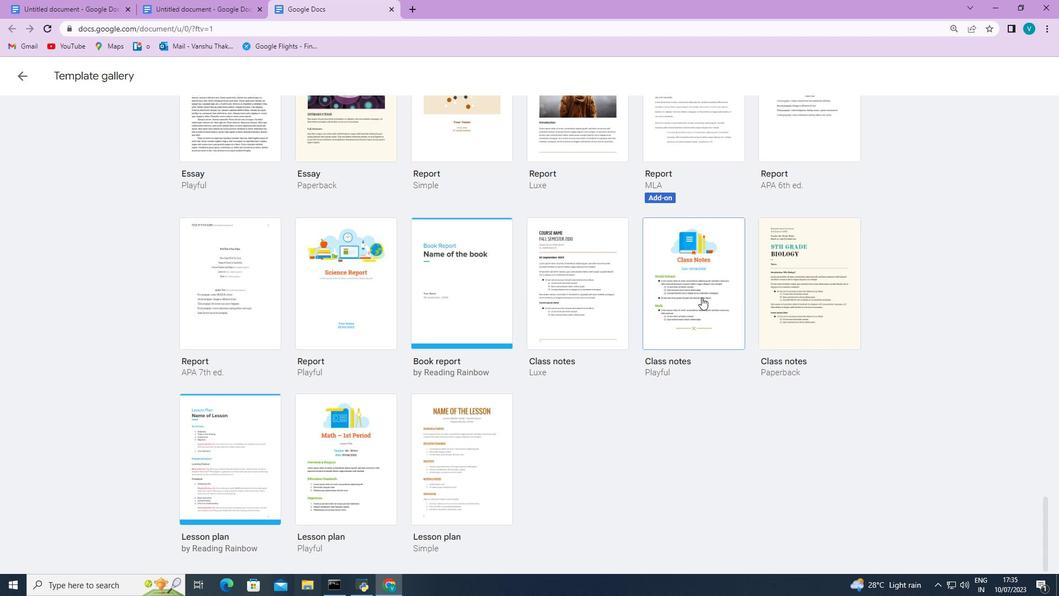 
Action: Mouse pressed left at (711, 295)
Screenshot: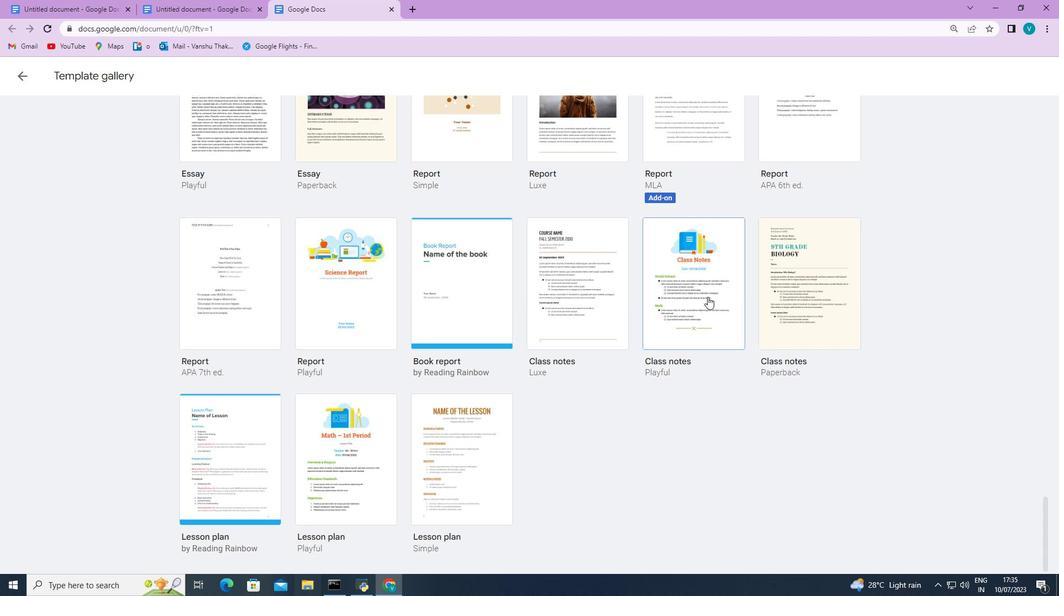 
